 Task: Find connections with filter location Char Bhadrāsan with filter topic #Managementtips with filter profile language German with filter current company GMR Group with filter school D S P Mandals K V Pendharkar College of Arts Science and Commerce MIDC Area Dombivli East Dist Thane 421 203 with filter industry Research Services with filter service category Interior Design with filter keywords title Reiki Practitioner
Action: Mouse moved to (482, 96)
Screenshot: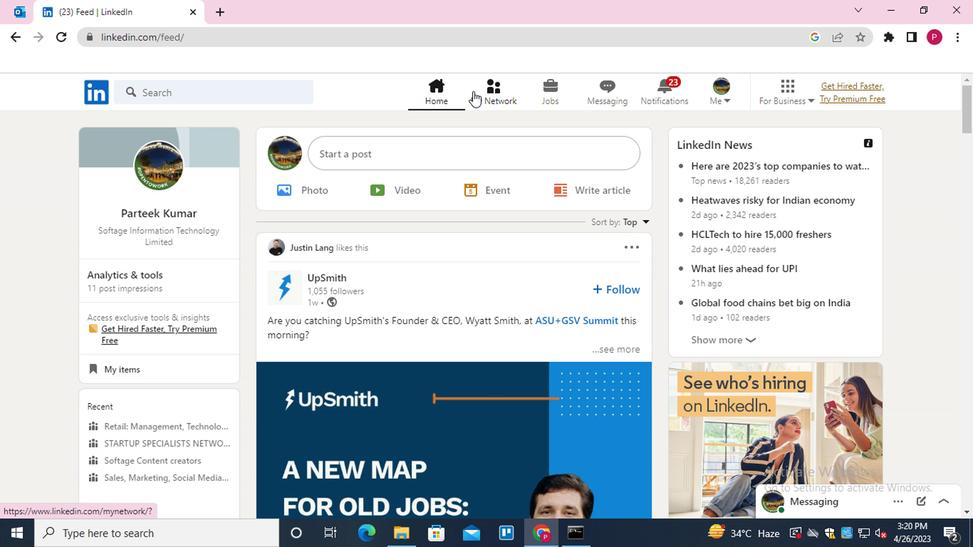 
Action: Mouse pressed left at (482, 96)
Screenshot: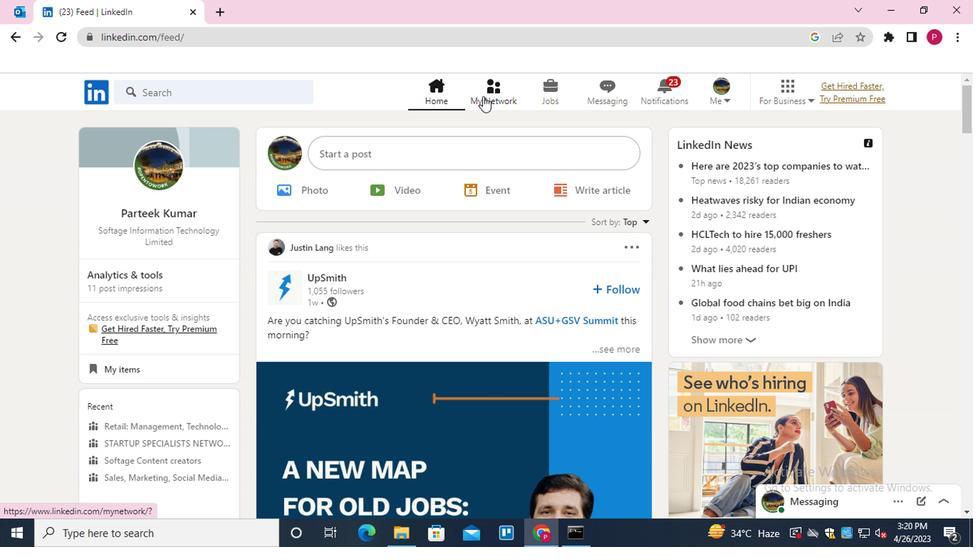 
Action: Mouse moved to (196, 175)
Screenshot: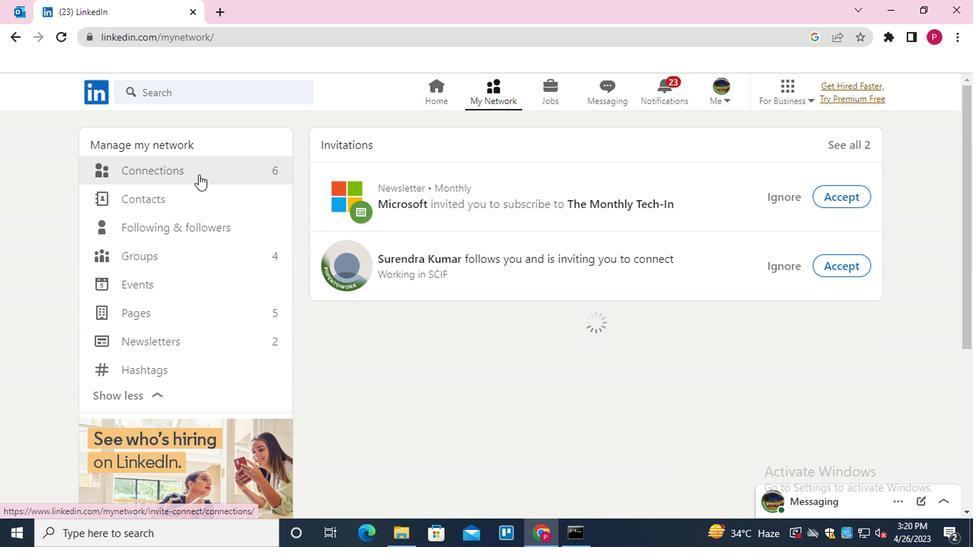 
Action: Mouse pressed left at (196, 175)
Screenshot: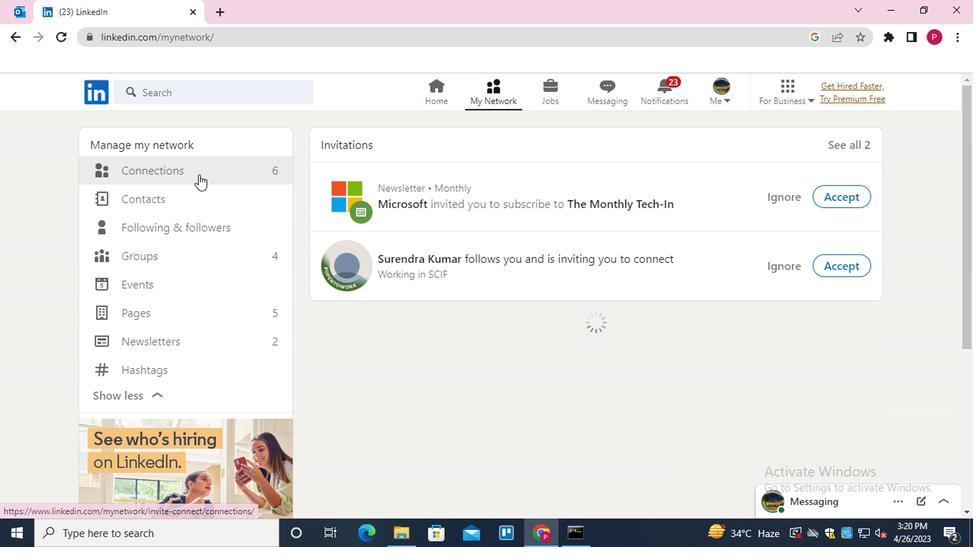 
Action: Mouse moved to (599, 172)
Screenshot: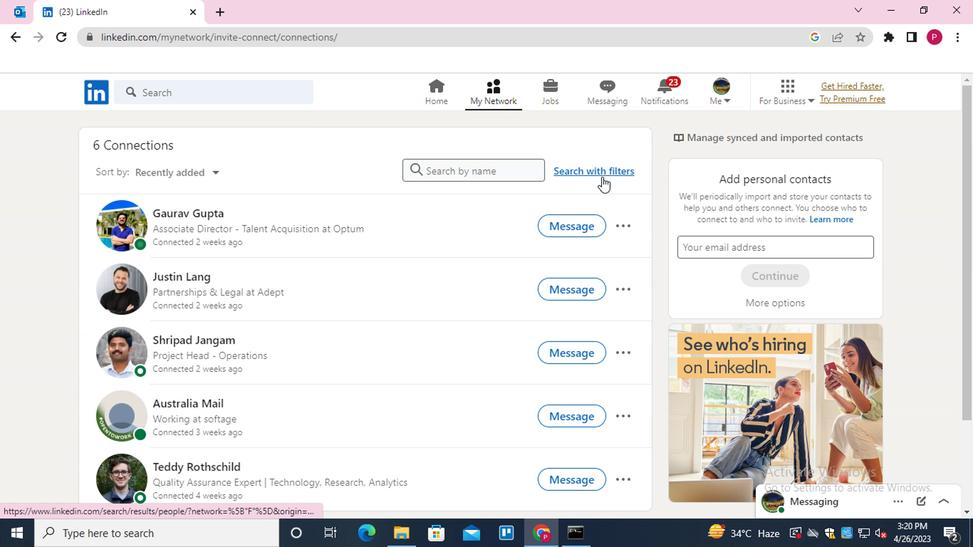 
Action: Mouse pressed left at (599, 172)
Screenshot: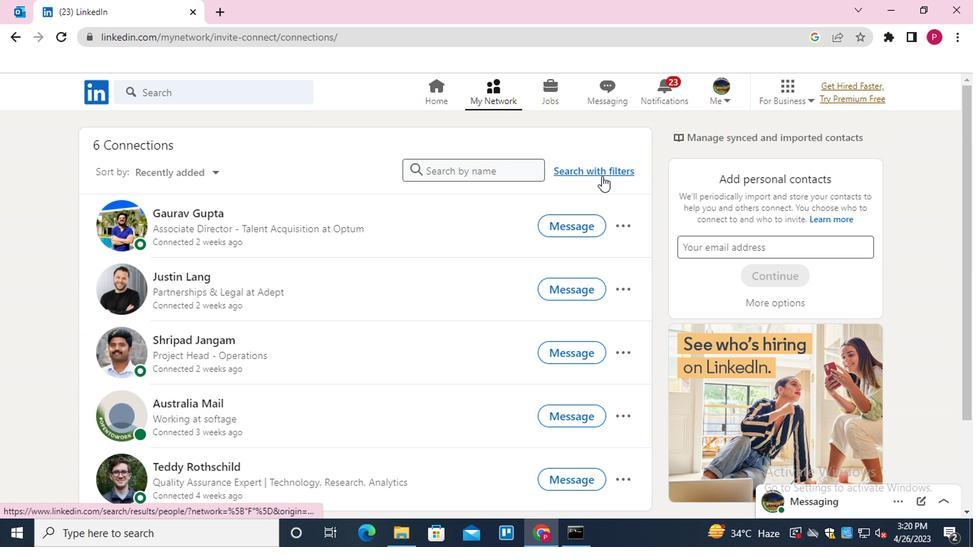 
Action: Mouse moved to (483, 138)
Screenshot: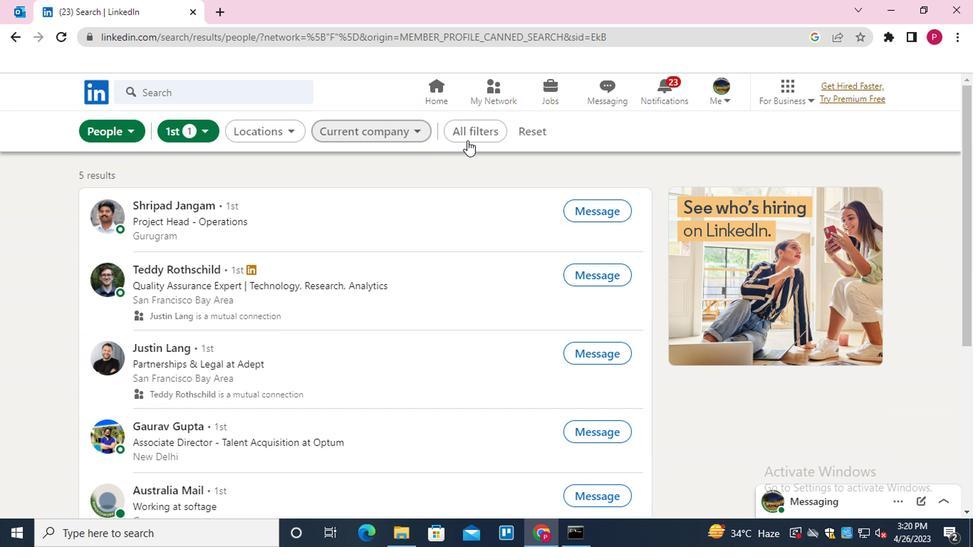 
Action: Mouse pressed left at (483, 138)
Screenshot: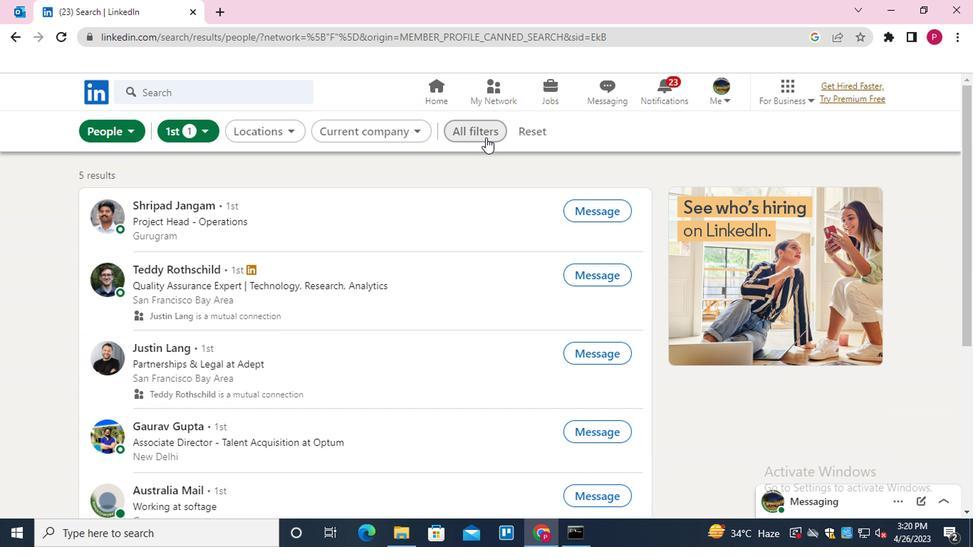 
Action: Mouse moved to (796, 282)
Screenshot: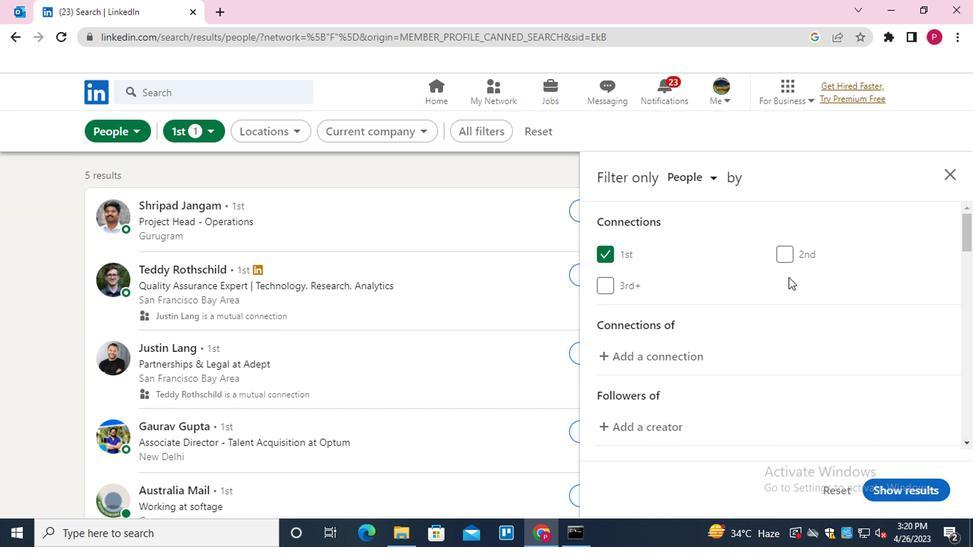 
Action: Mouse scrolled (796, 281) with delta (0, -1)
Screenshot: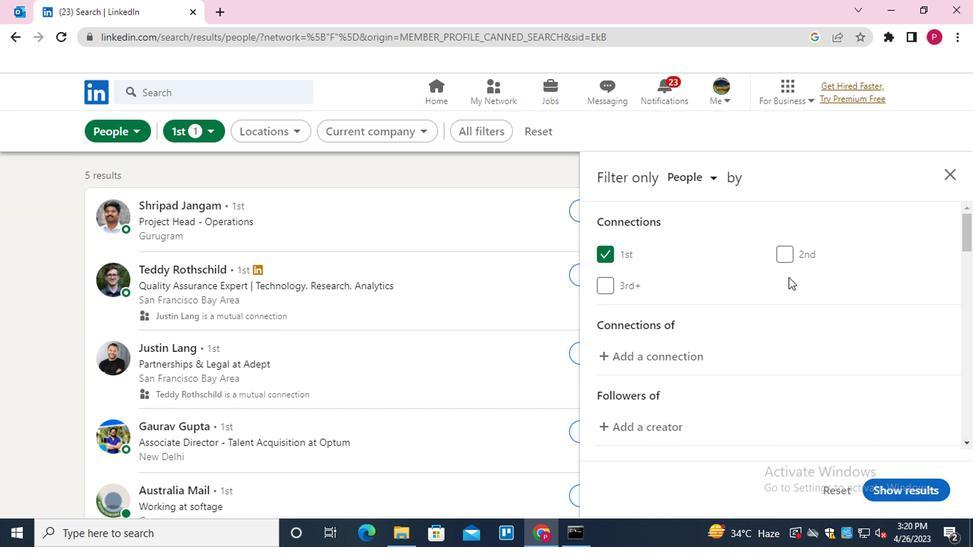 
Action: Mouse scrolled (796, 281) with delta (0, -1)
Screenshot: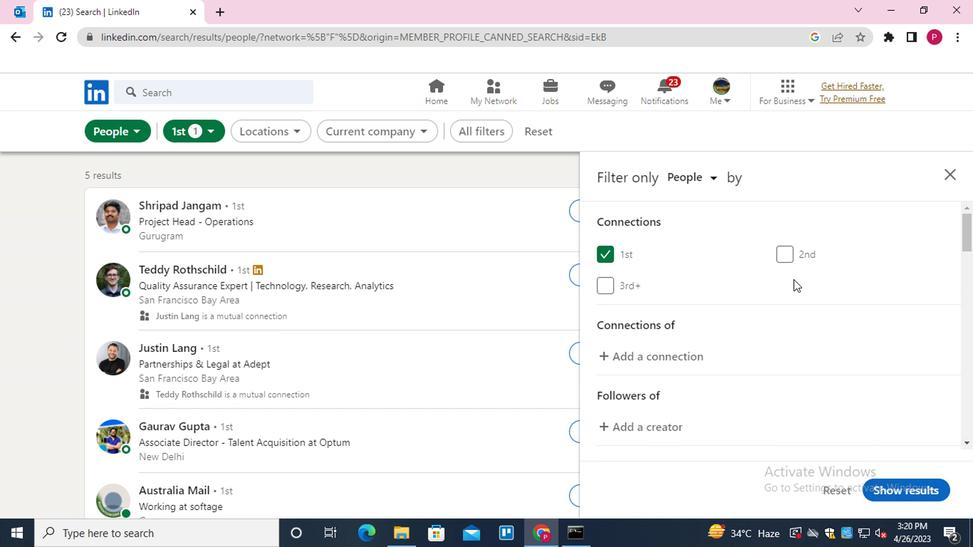 
Action: Mouse scrolled (796, 281) with delta (0, -1)
Screenshot: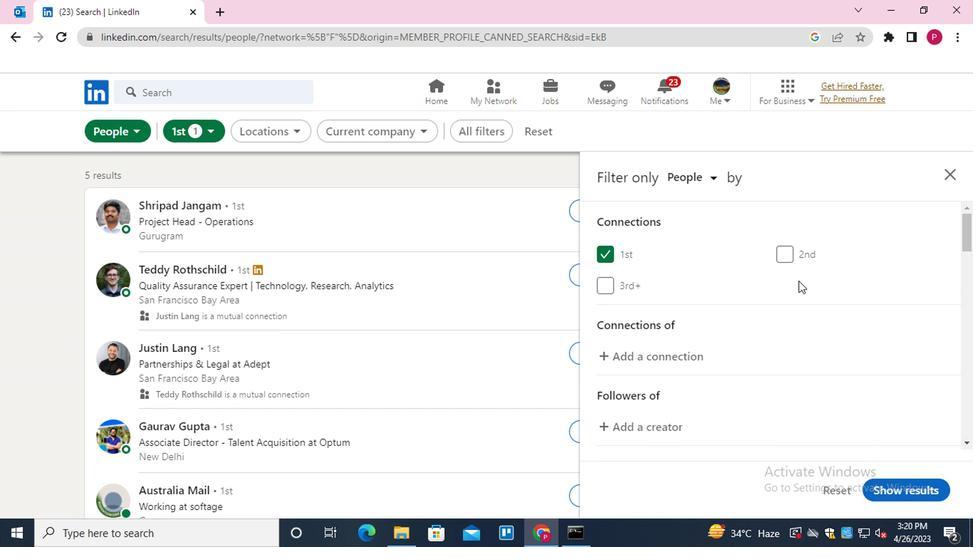 
Action: Mouse moved to (835, 347)
Screenshot: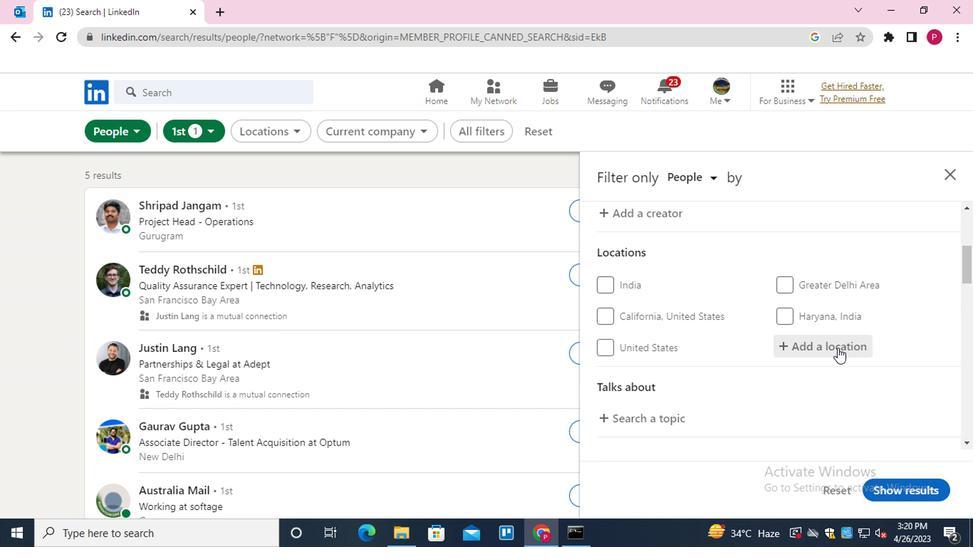 
Action: Mouse pressed left at (835, 347)
Screenshot: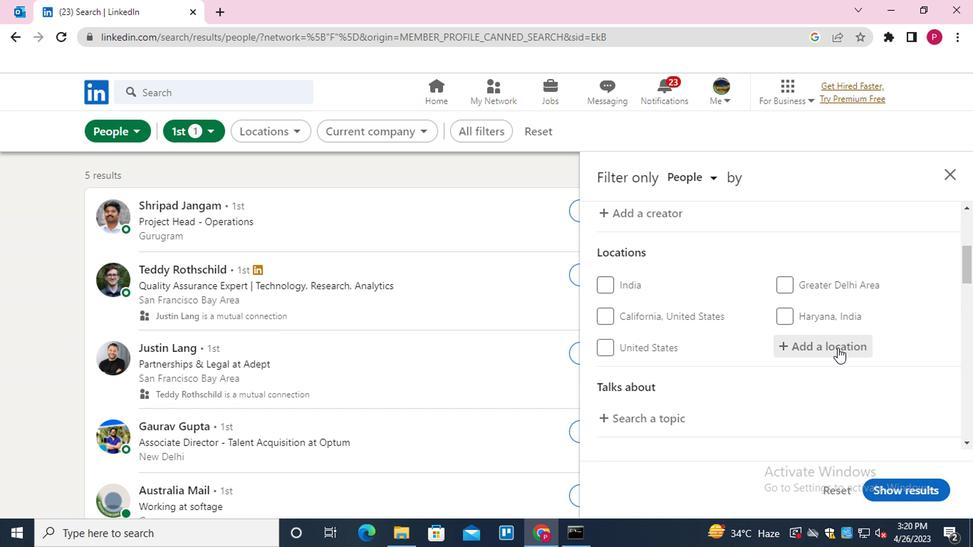 
Action: Mouse moved to (809, 336)
Screenshot: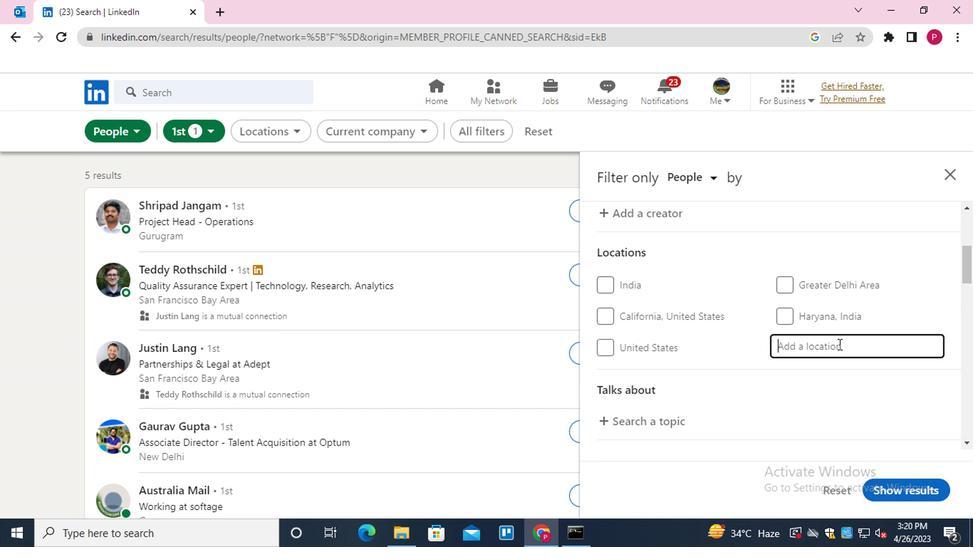 
Action: Key pressed <Key.shift>CHAR<Key.space><Key.shift><Key.shift><Key.shift><Key.shift><Key.shift><Key.shift><Key.shift><Key.shift>BHADARSAN
Screenshot: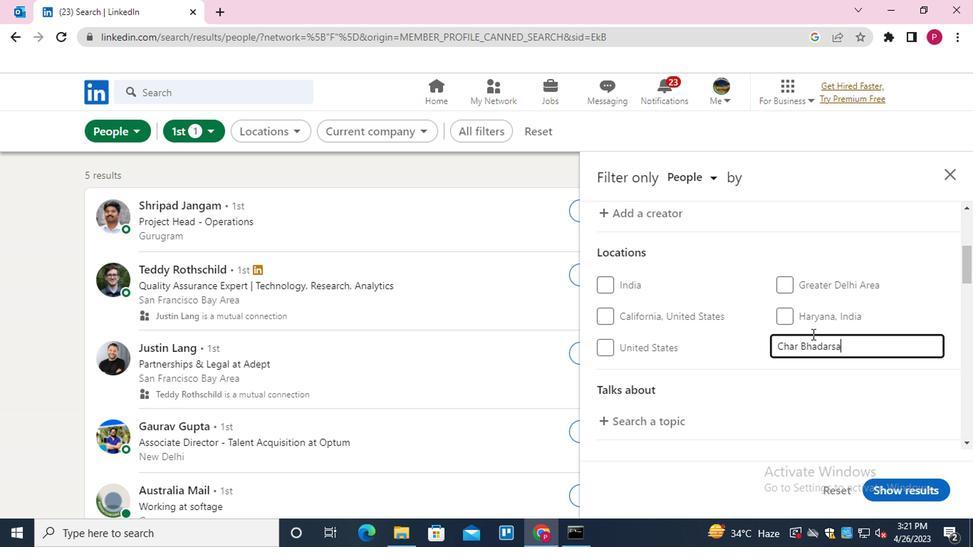 
Action: Mouse moved to (747, 288)
Screenshot: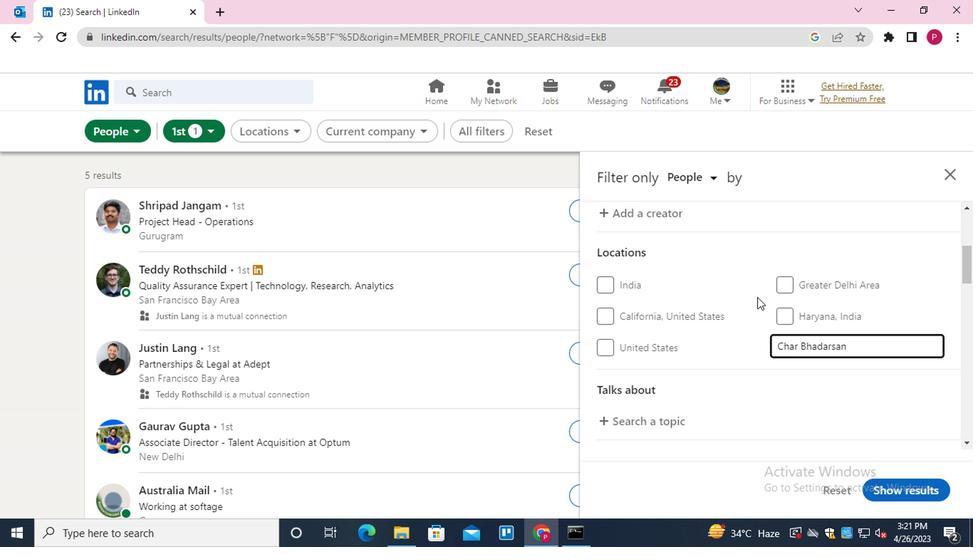 
Action: Mouse scrolled (747, 287) with delta (0, 0)
Screenshot: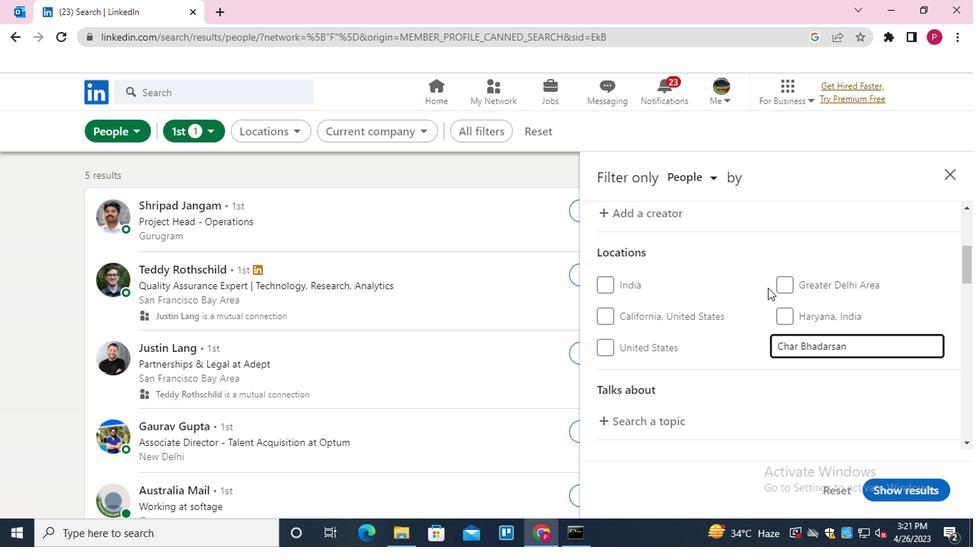 
Action: Mouse moved to (747, 288)
Screenshot: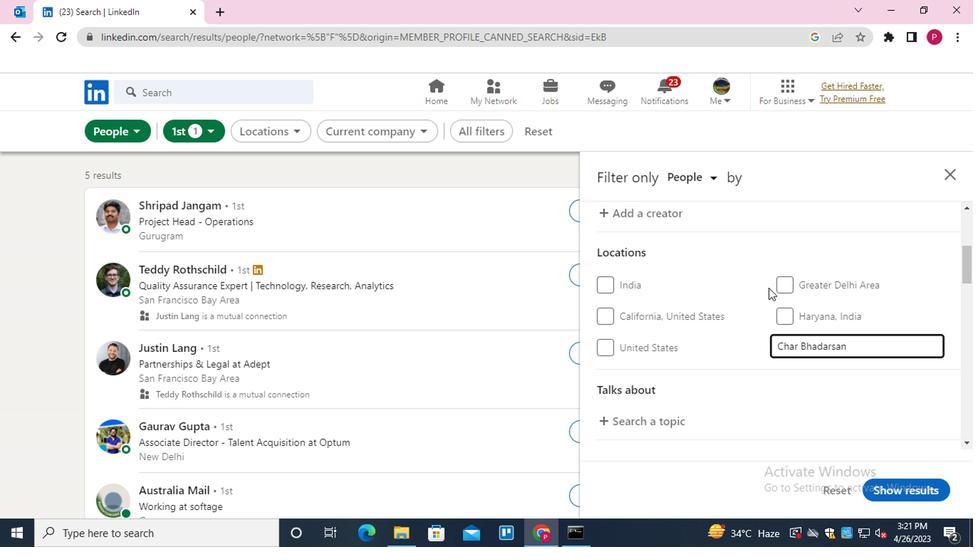 
Action: Mouse scrolled (747, 288) with delta (0, 0)
Screenshot: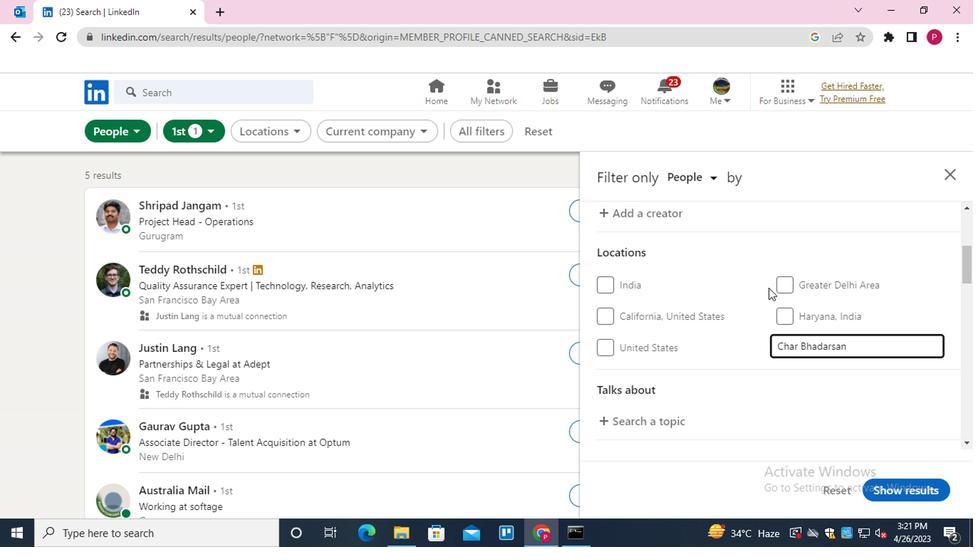 
Action: Mouse moved to (747, 291)
Screenshot: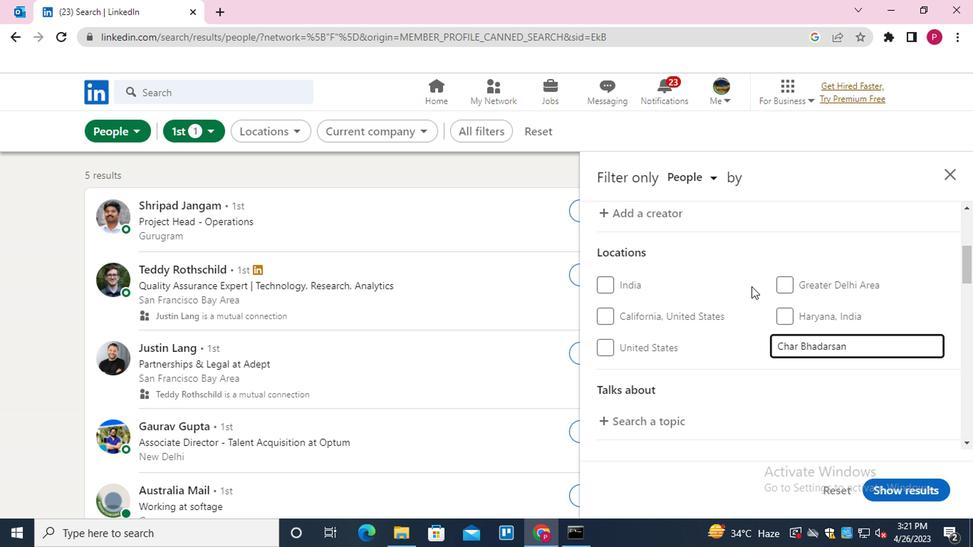 
Action: Mouse scrolled (747, 290) with delta (0, -1)
Screenshot: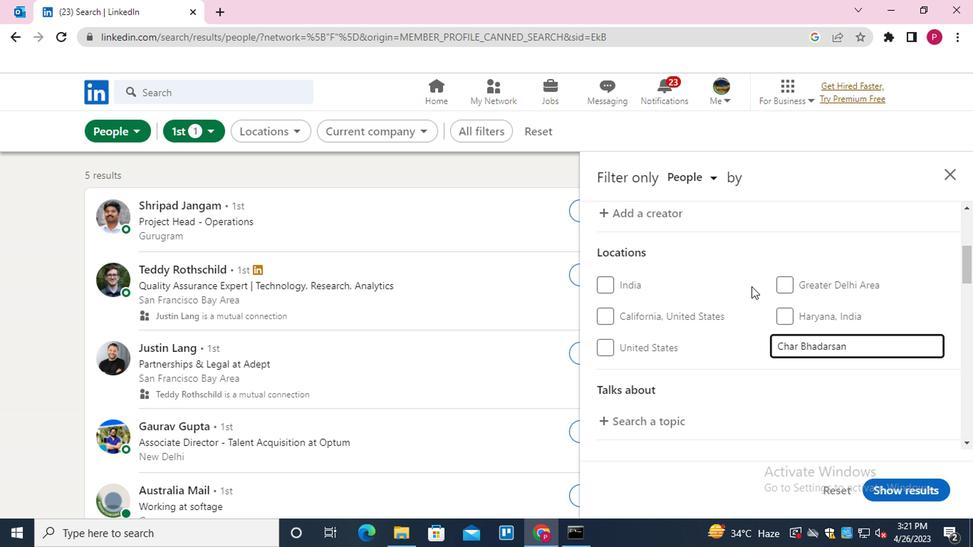 
Action: Mouse moved to (634, 215)
Screenshot: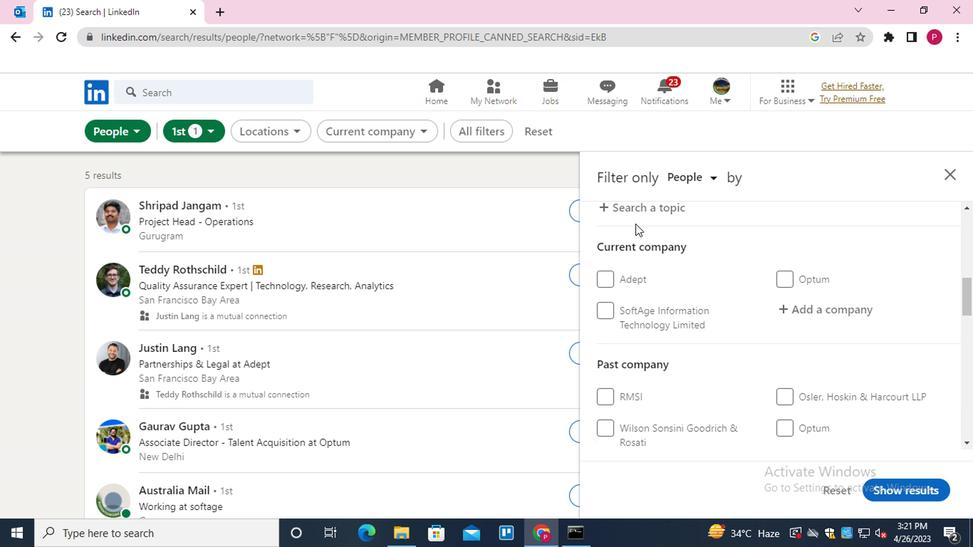 
Action: Mouse pressed left at (634, 215)
Screenshot: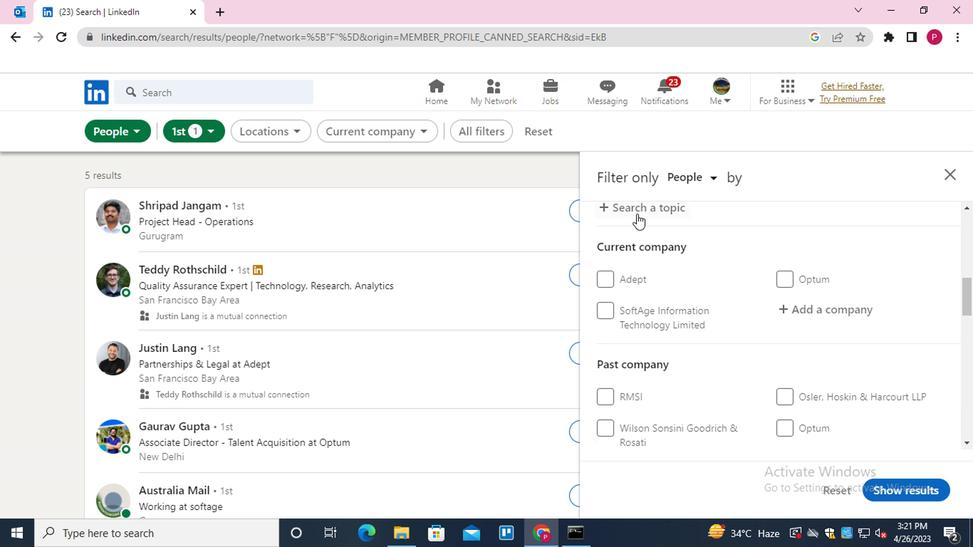 
Action: Mouse moved to (684, 217)
Screenshot: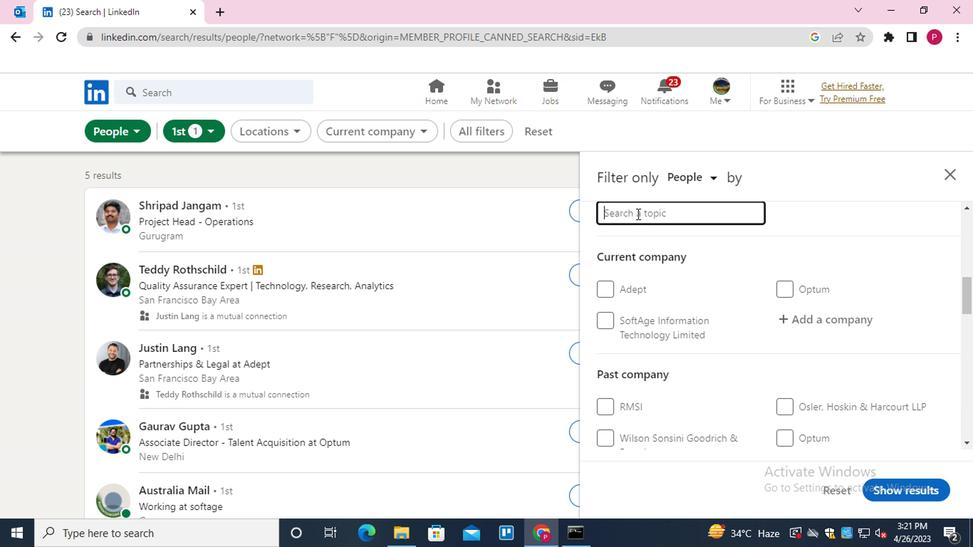 
Action: Key pressed MANAGEMAE<Key.backspace><Key.backspace>ENTTIPS<Key.down><Key.enter>
Screenshot: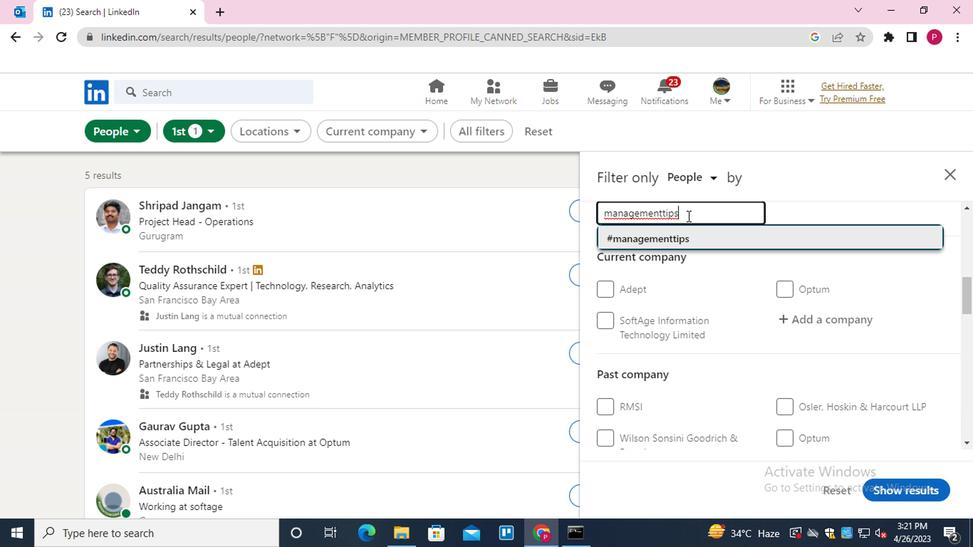 
Action: Mouse moved to (824, 319)
Screenshot: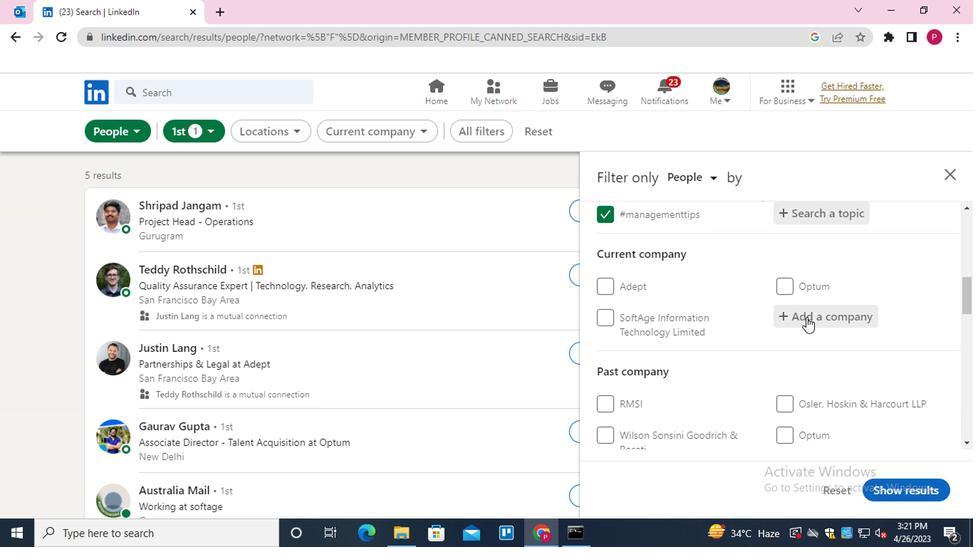 
Action: Mouse pressed left at (824, 319)
Screenshot: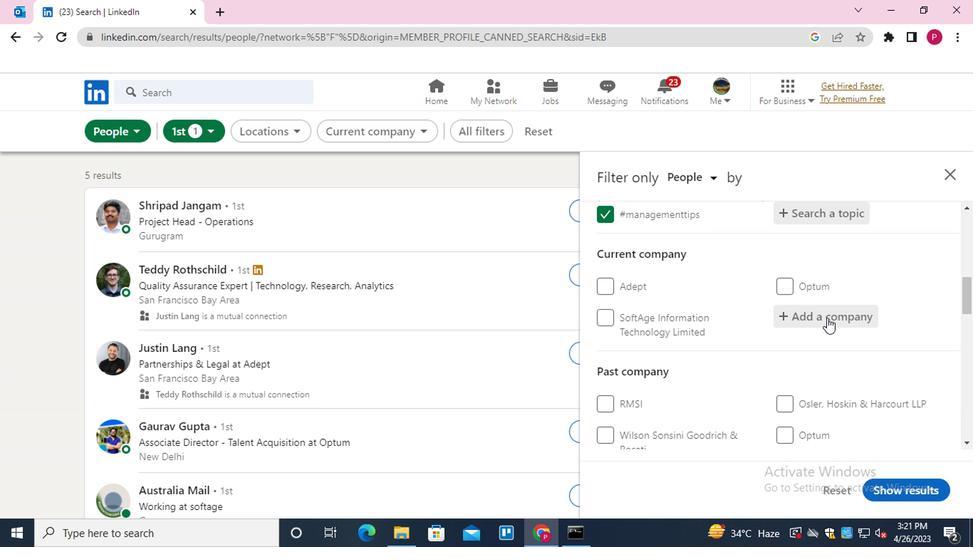 
Action: Mouse moved to (827, 317)
Screenshot: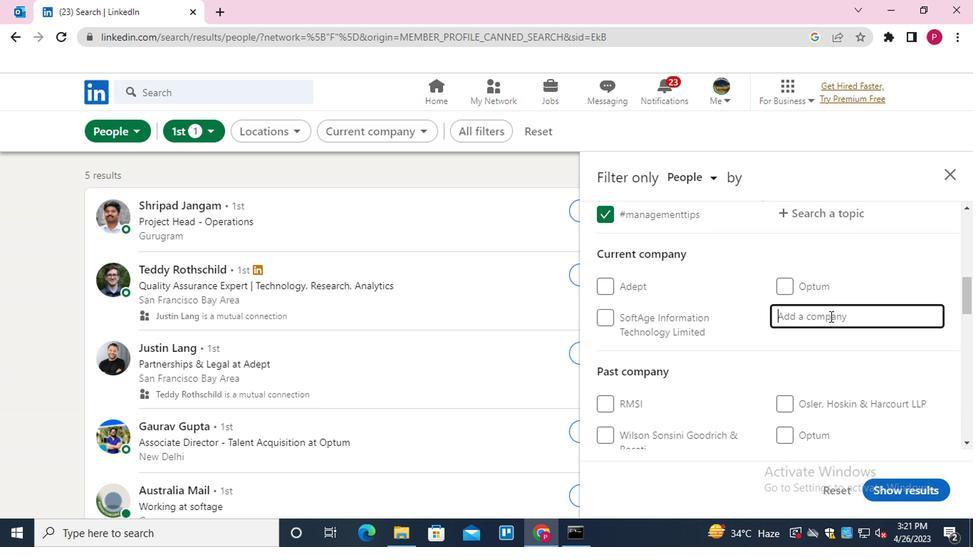 
Action: Key pressed <Key.shift><Key.shift><Key.shift><Key.shift><Key.shift><Key.shift><Key.shift><Key.shift><Key.shift><Key.shift><Key.shift><Key.shift><Key.shift>GMR<Key.down><Key.enter>
Screenshot: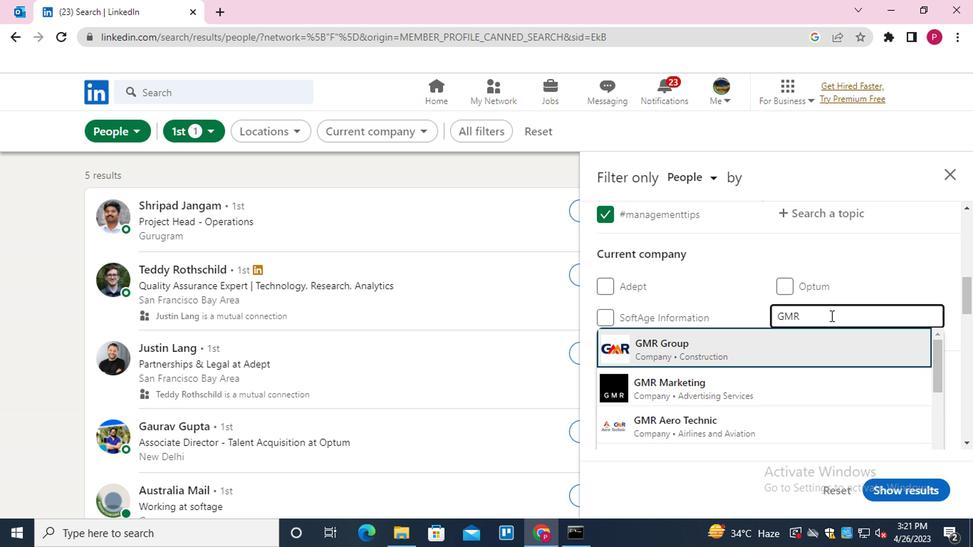 
Action: Mouse moved to (831, 315)
Screenshot: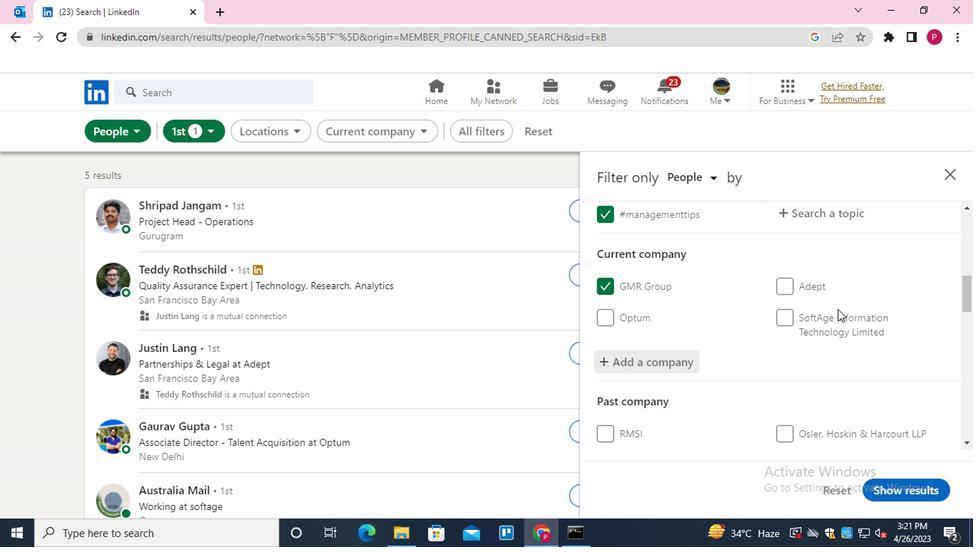 
Action: Mouse scrolled (831, 314) with delta (0, -1)
Screenshot: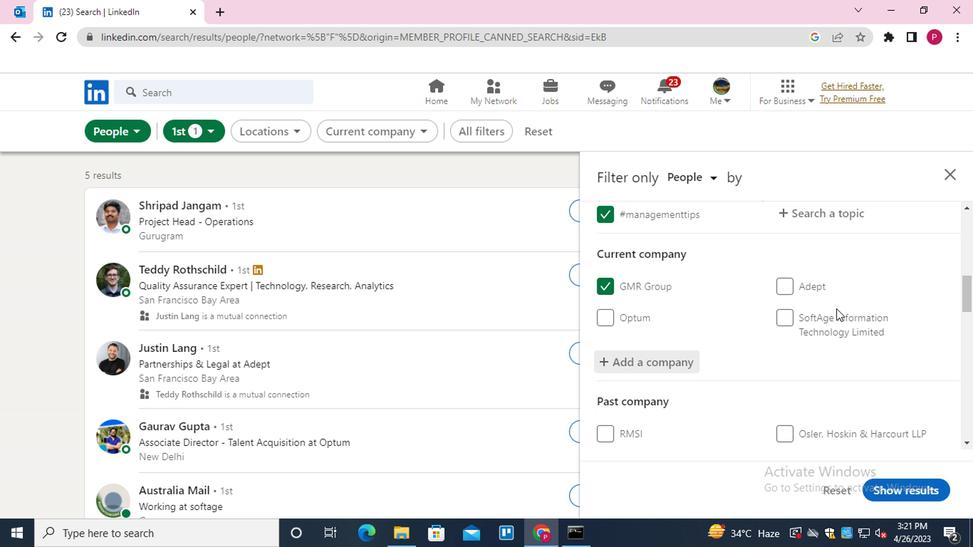 
Action: Mouse moved to (830, 317)
Screenshot: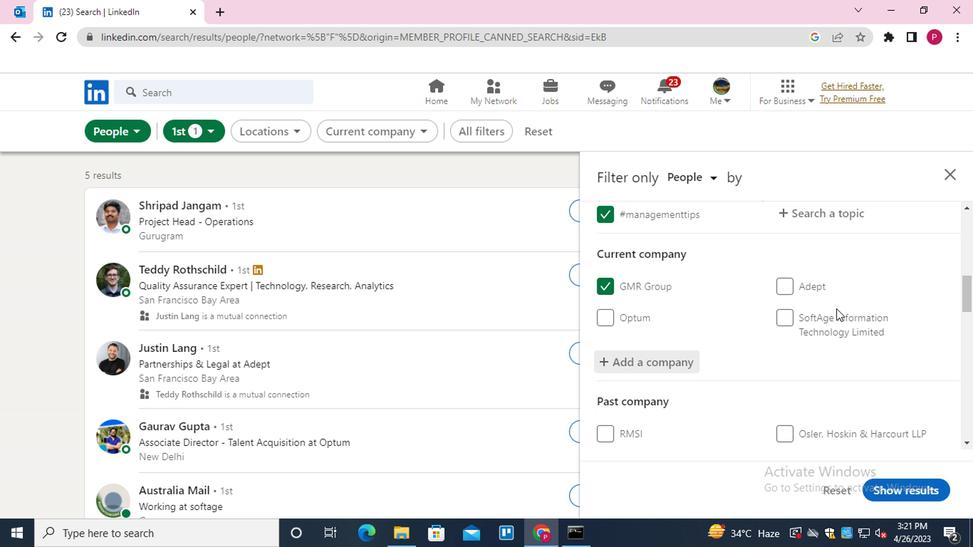 
Action: Mouse scrolled (830, 317) with delta (0, 0)
Screenshot: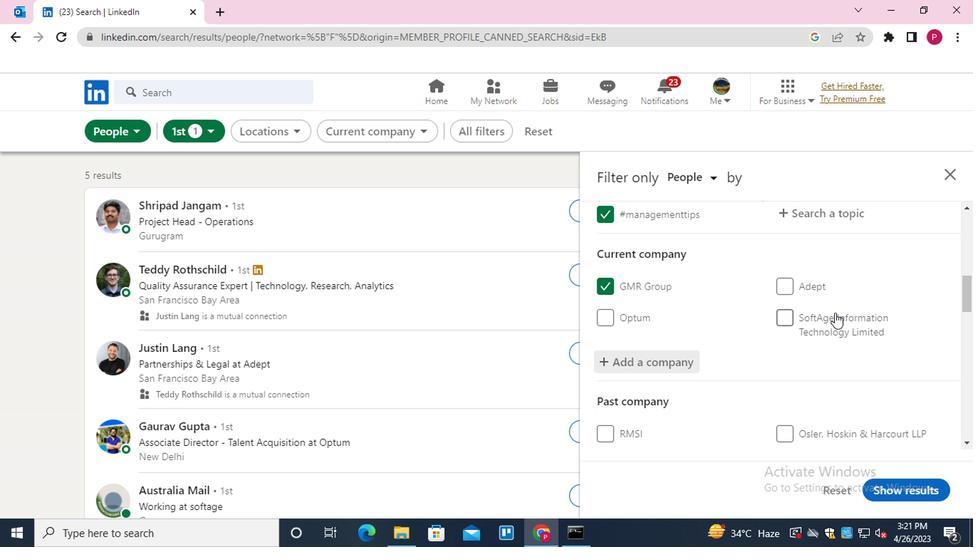 
Action: Mouse moved to (706, 287)
Screenshot: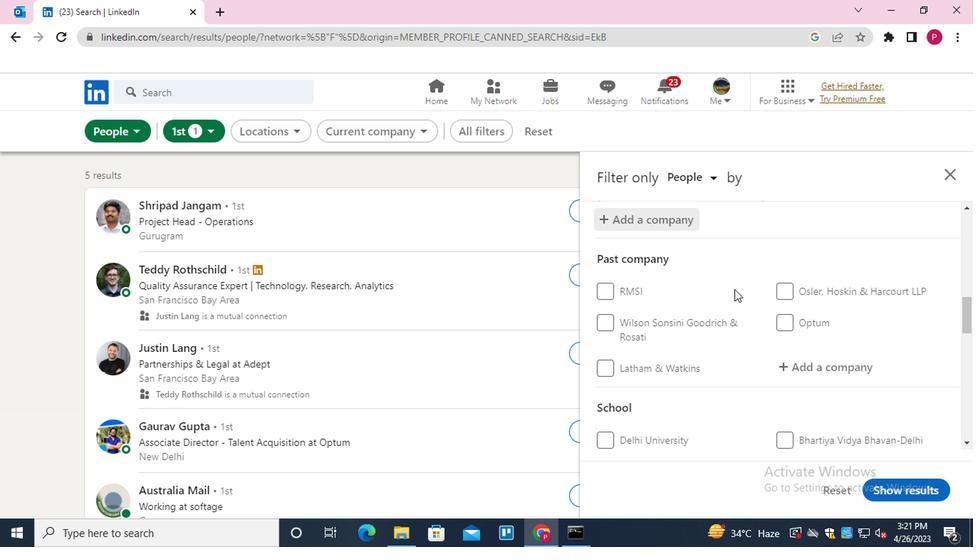 
Action: Mouse scrolled (706, 286) with delta (0, -1)
Screenshot: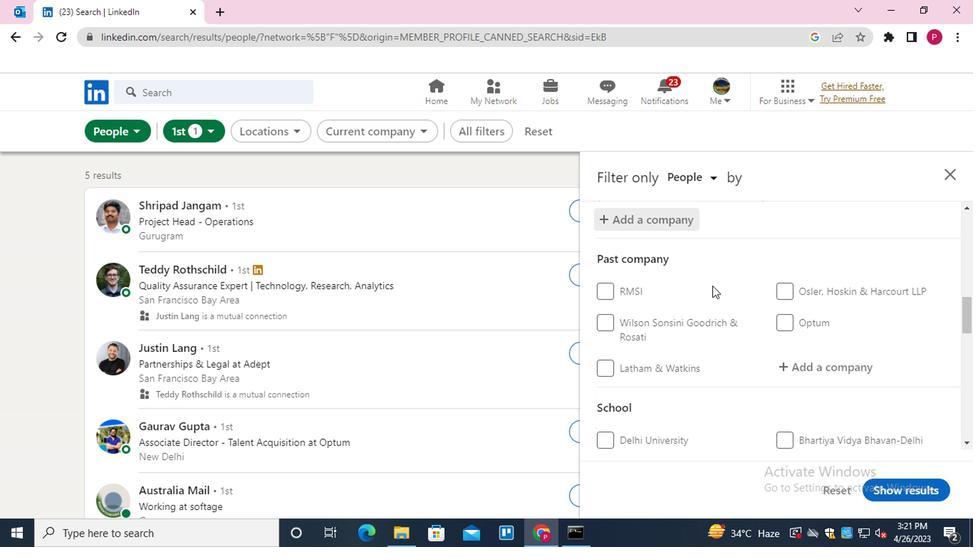 
Action: Mouse moved to (704, 288)
Screenshot: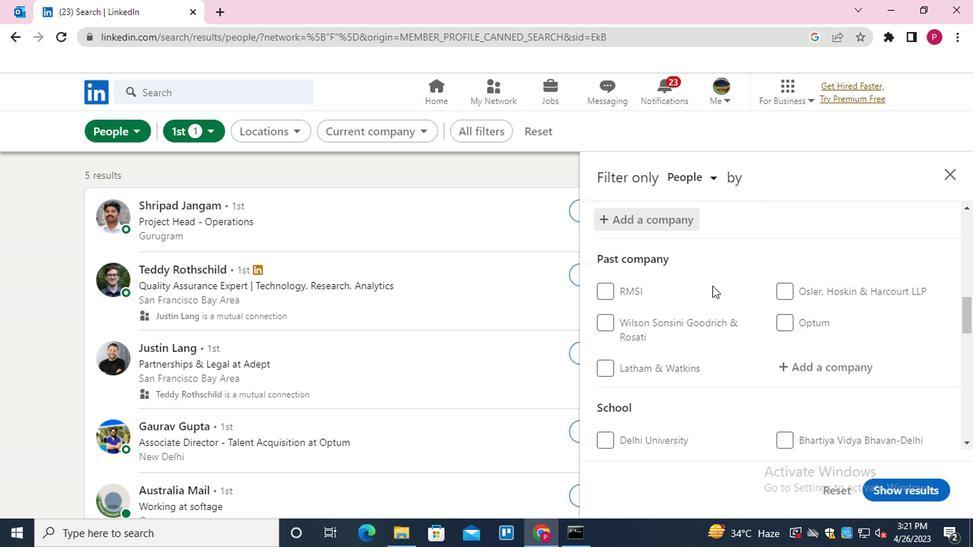 
Action: Mouse scrolled (704, 287) with delta (0, 0)
Screenshot: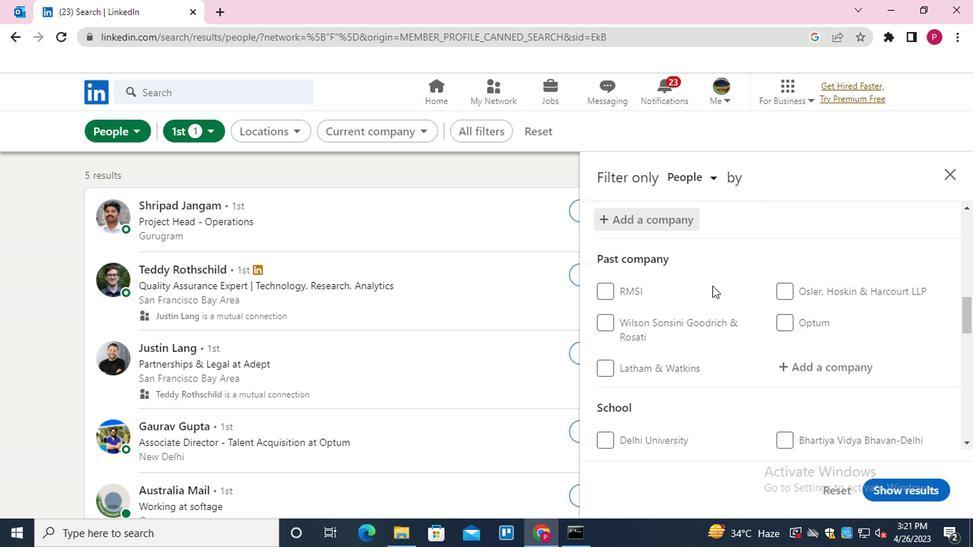 
Action: Mouse scrolled (704, 287) with delta (0, 0)
Screenshot: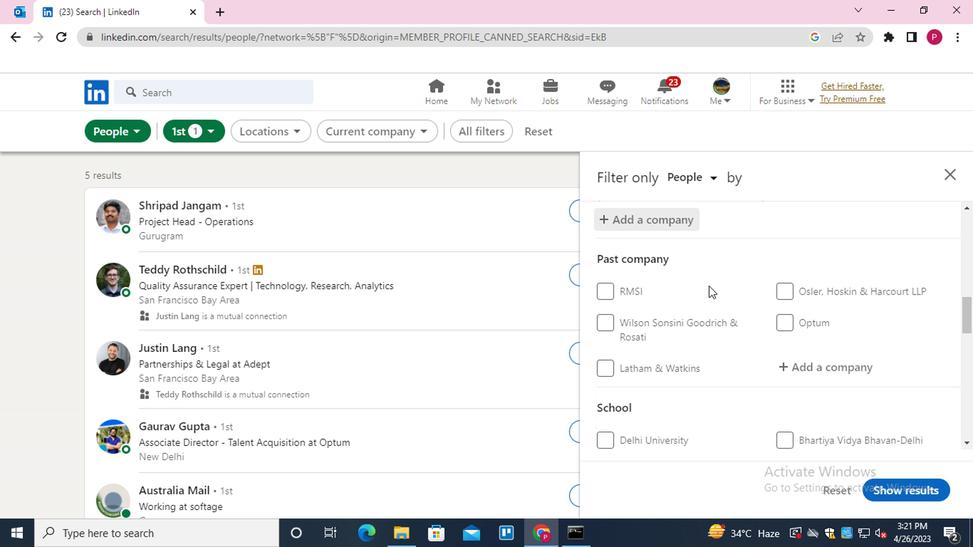 
Action: Mouse moved to (704, 288)
Screenshot: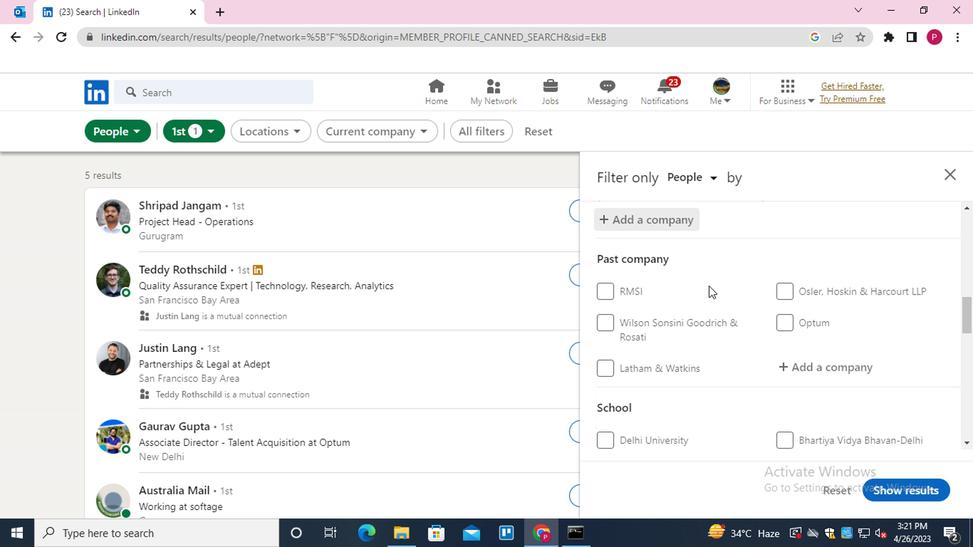 
Action: Mouse scrolled (704, 288) with delta (0, 0)
Screenshot: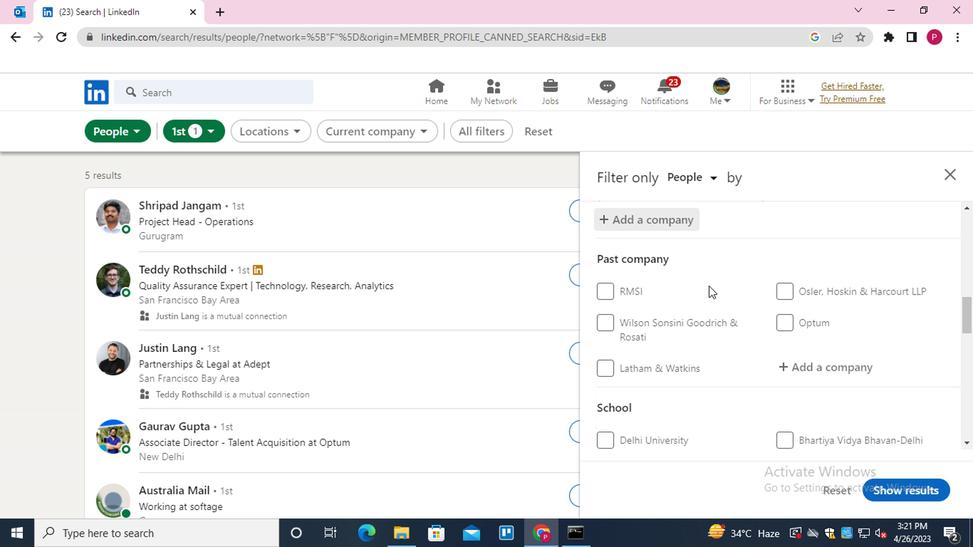 
Action: Mouse moved to (815, 241)
Screenshot: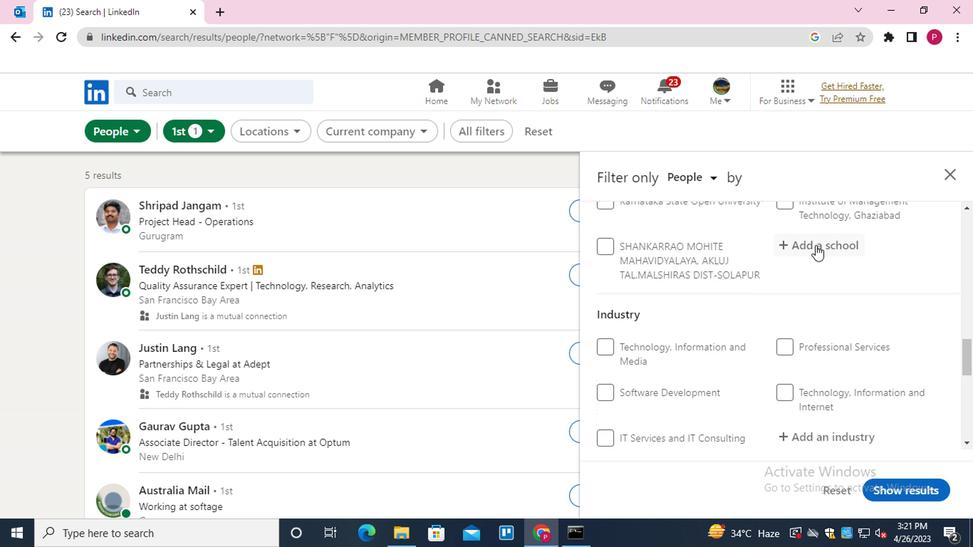 
Action: Mouse pressed left at (815, 241)
Screenshot: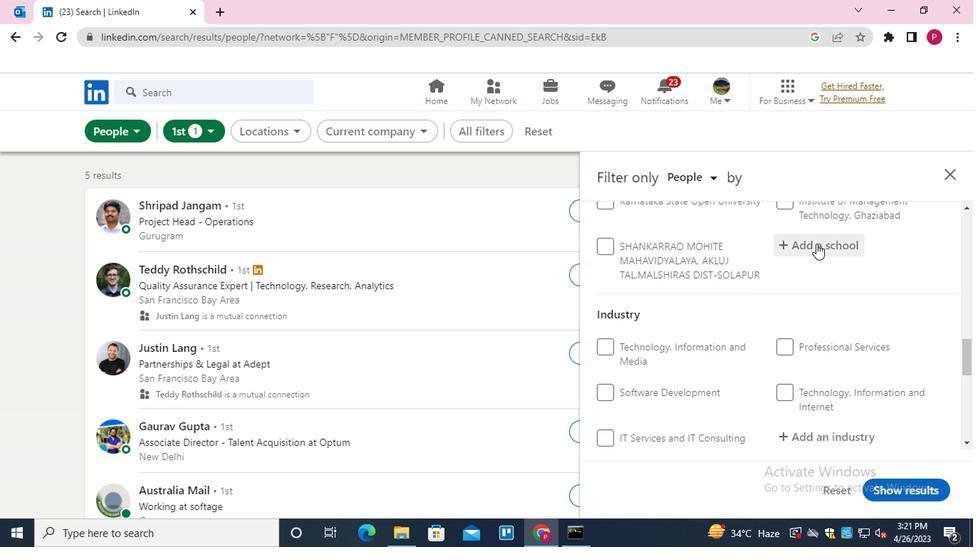 
Action: Key pressed <Key.shift><Key.shift><Key.shift><Key.shift><Key.shift><Key.shift><Key.shift>DSP<Key.space><Key.shift>MANDALS
Screenshot: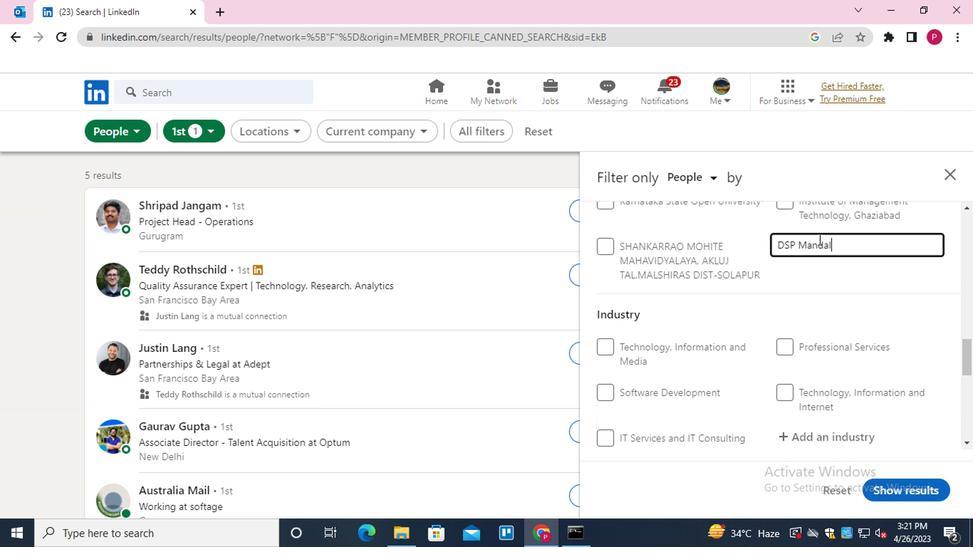 
Action: Mouse moved to (847, 251)
Screenshot: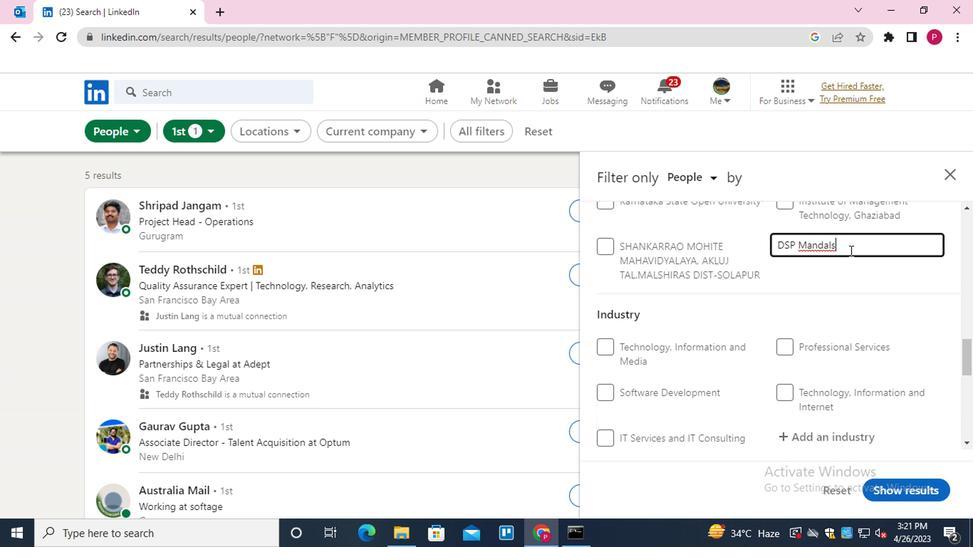 
Action: Key pressed <Key.backspace><Key.backspace><Key.backspace><Key.backspace><Key.backspace>NDA<Key.backspace>ALS<Key.space><Key.shift><Key.shift><Key.shift>KV<Key.space><Key.shift><Key.shift>PENDHAKAR<Key.space><Key.shift>COLLEGE<Key.space>OF<Key.space><Key.shift>ARTS<Key.space><Key.shift>SCIENCE<Key.space><Key.shift>AND<Key.space><Key.shift>COMMERCE<Key.space><Key.shift>MIDC<Key.enter>
Screenshot: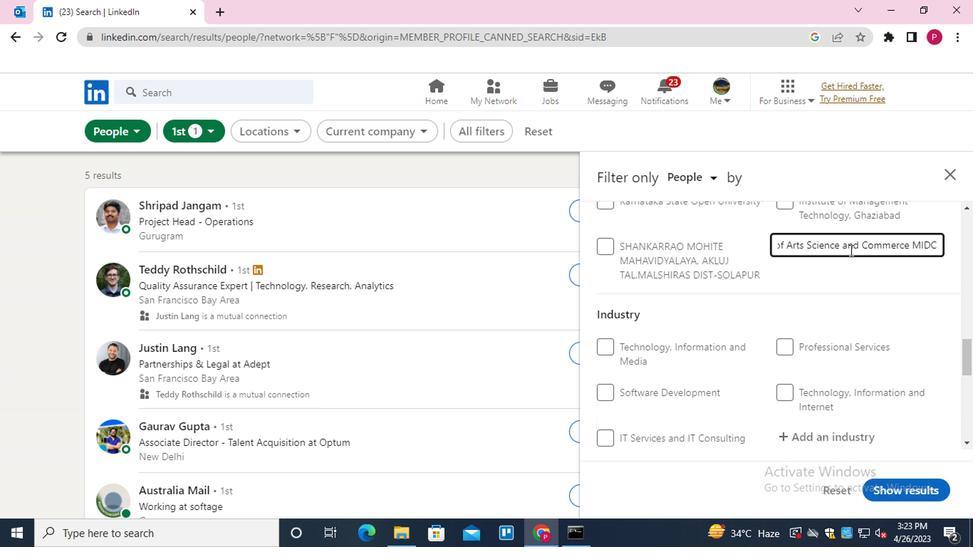 
Action: Mouse moved to (771, 311)
Screenshot: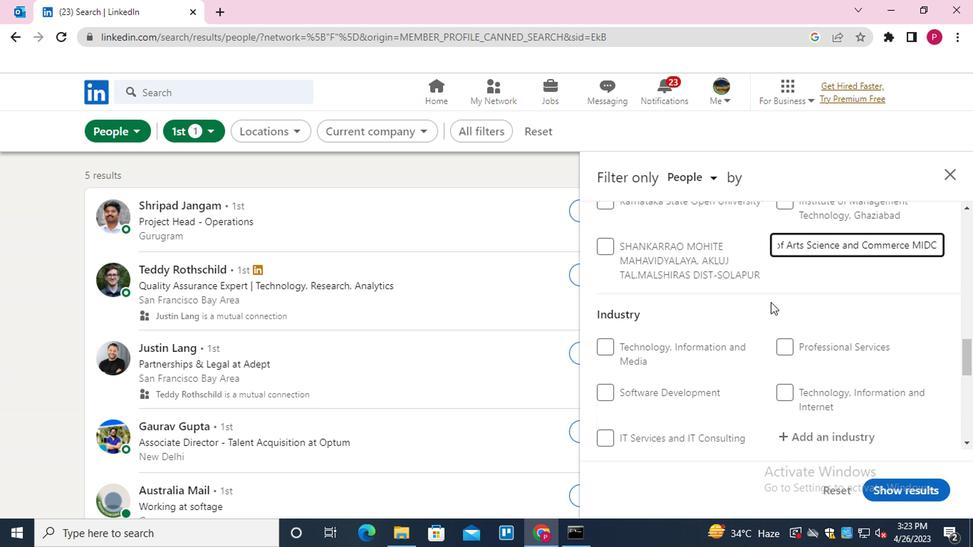 
Action: Mouse scrolled (771, 310) with delta (0, 0)
Screenshot: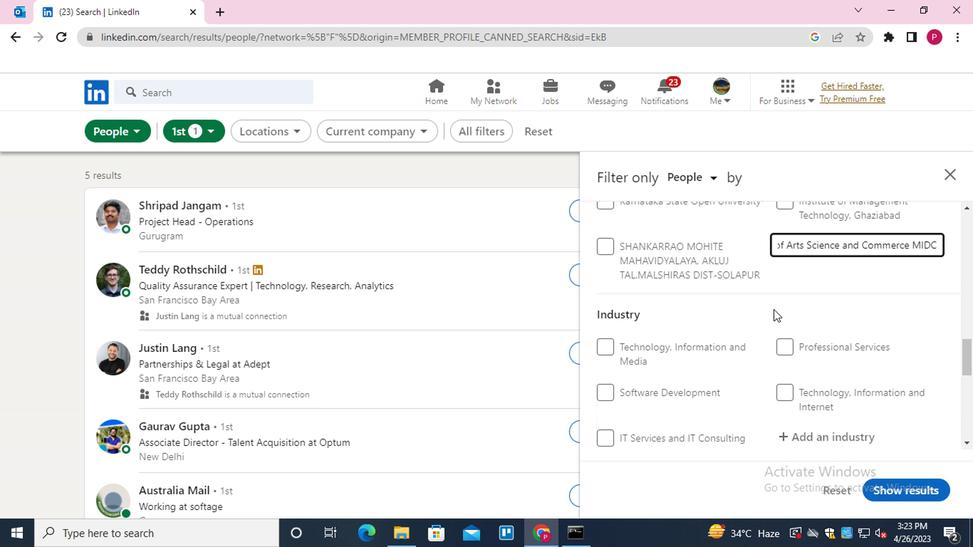 
Action: Mouse moved to (866, 365)
Screenshot: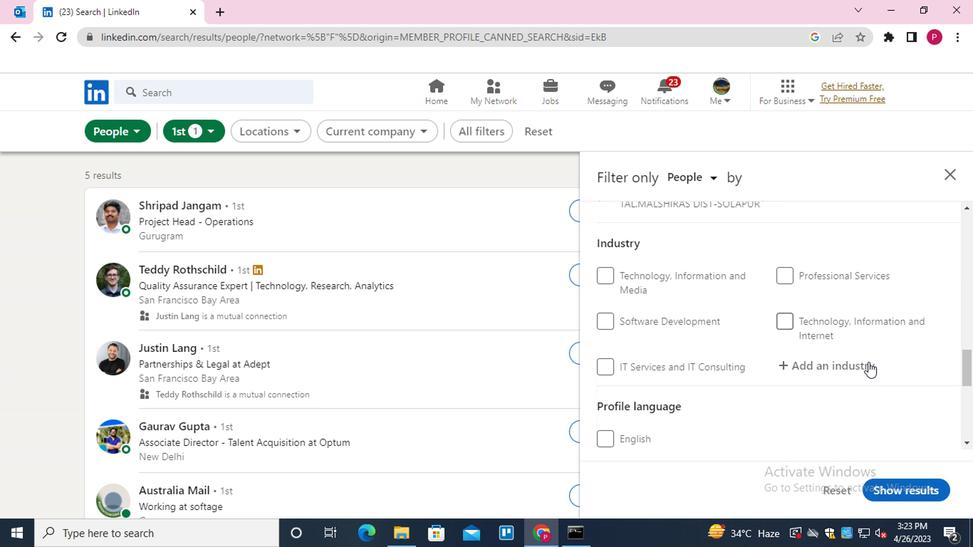 
Action: Mouse pressed left at (866, 365)
Screenshot: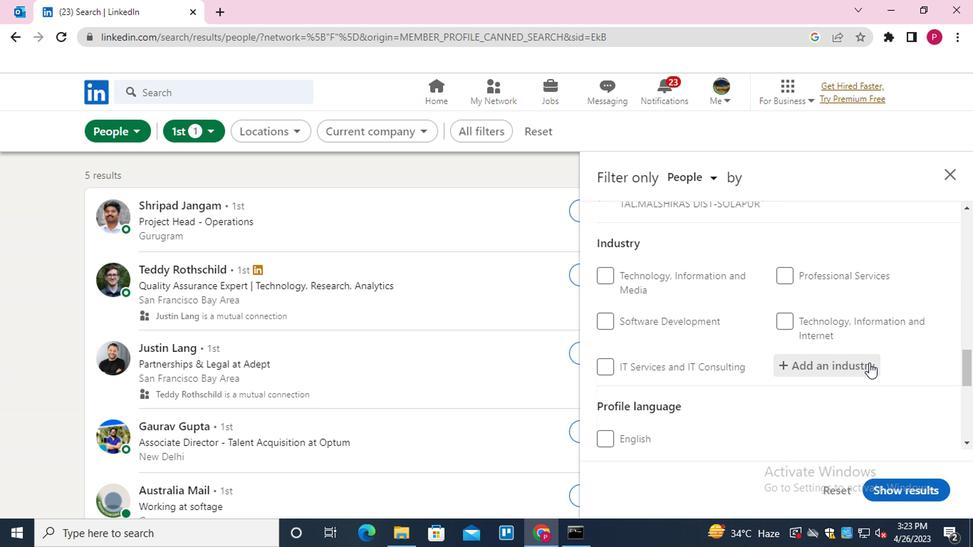 
Action: Mouse moved to (891, 366)
Screenshot: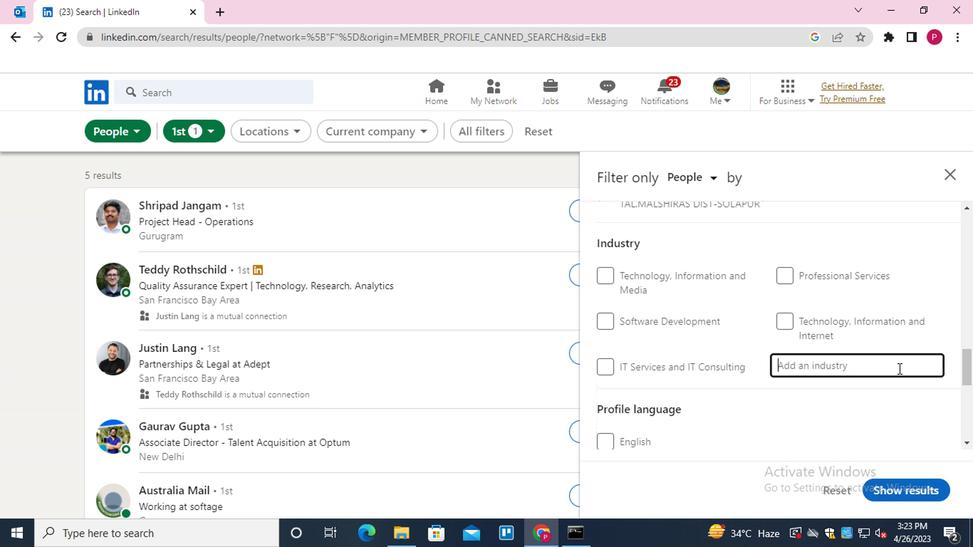 
Action: Key pressed <Key.shift>RESEARCH<Key.down><Key.enter>
Screenshot: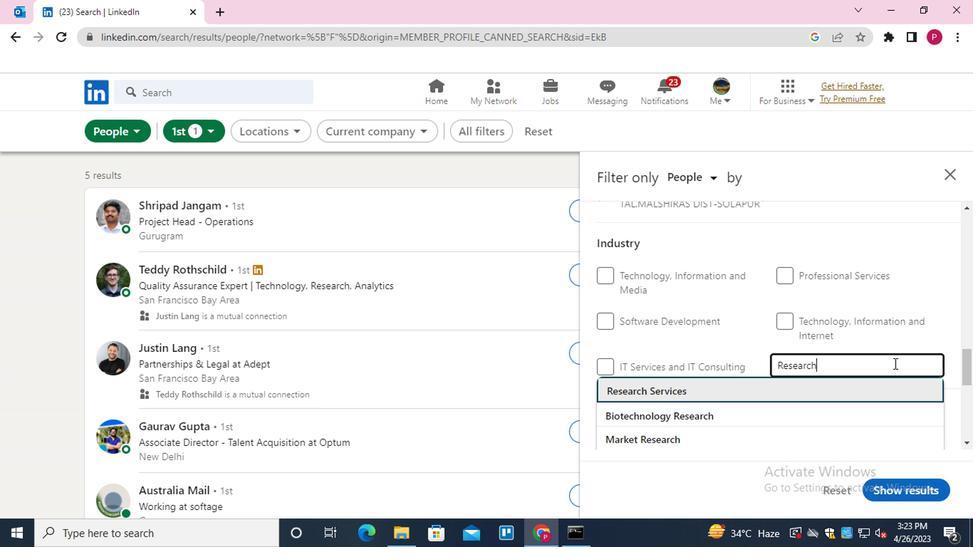 
Action: Mouse moved to (859, 358)
Screenshot: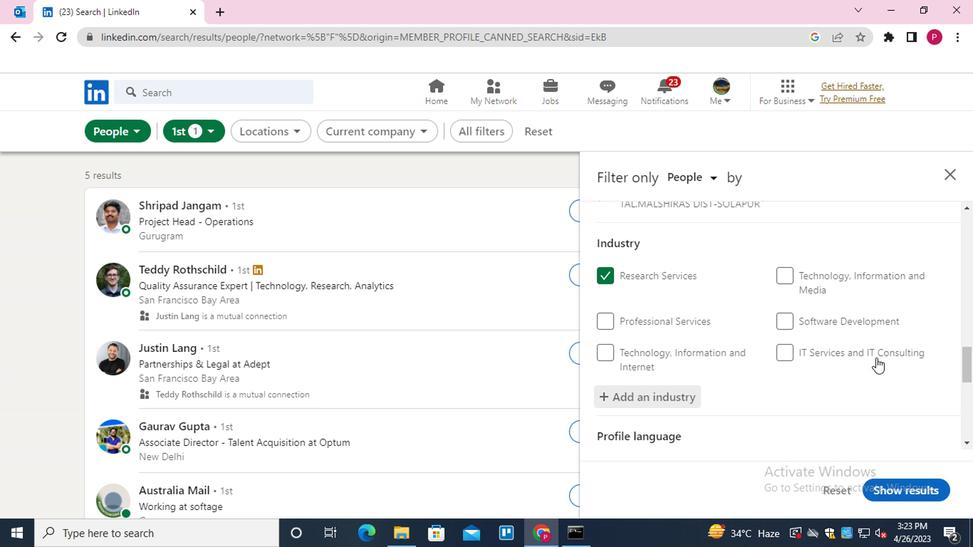 
Action: Mouse scrolled (859, 357) with delta (0, -1)
Screenshot: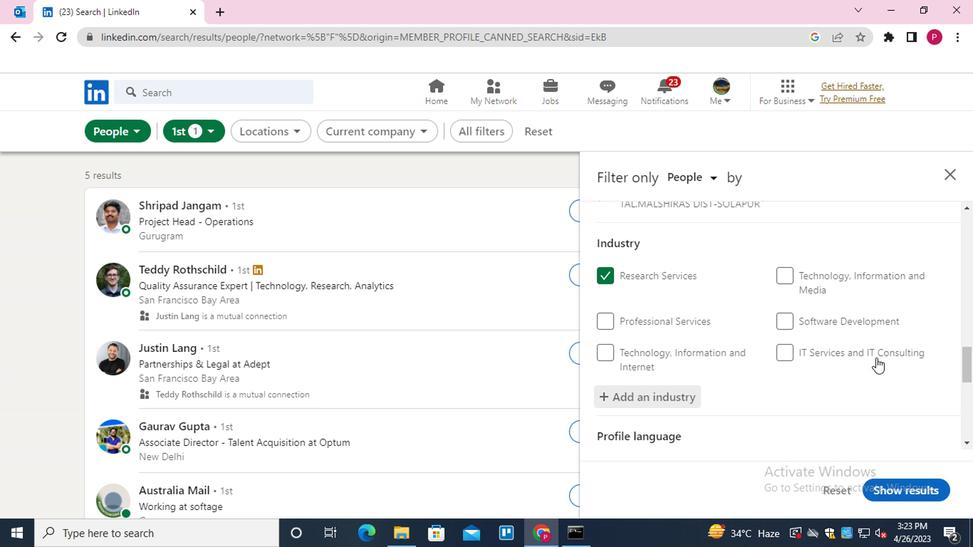 
Action: Mouse scrolled (859, 357) with delta (0, -1)
Screenshot: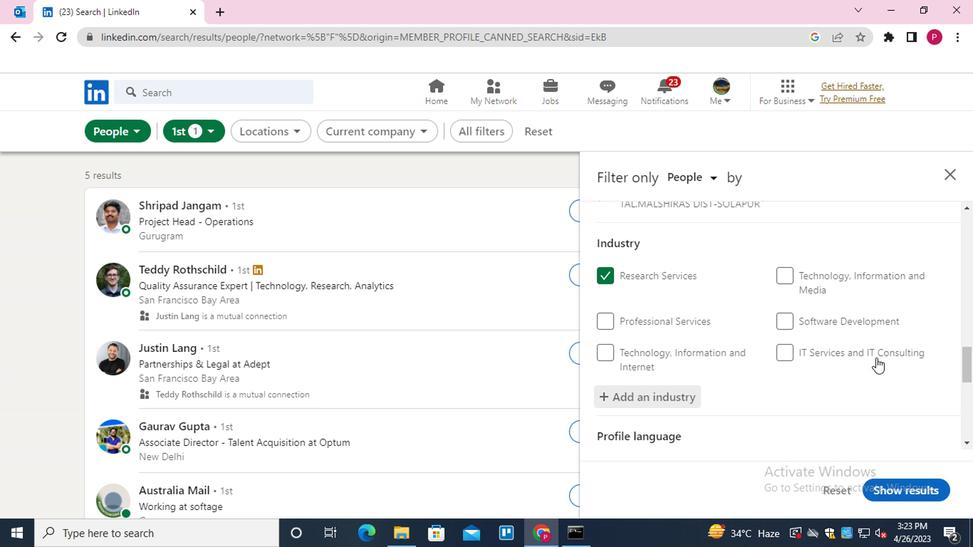 
Action: Mouse moved to (857, 361)
Screenshot: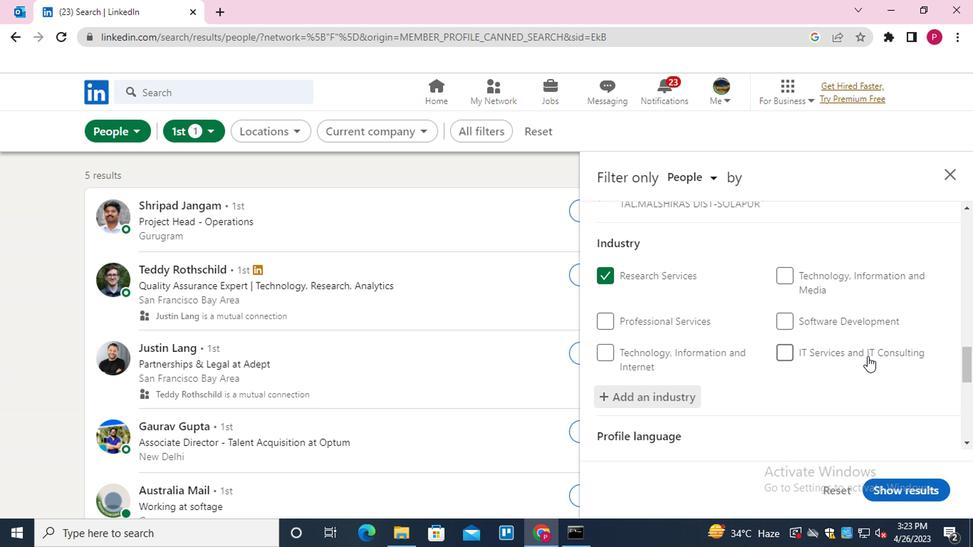 
Action: Mouse scrolled (857, 360) with delta (0, 0)
Screenshot: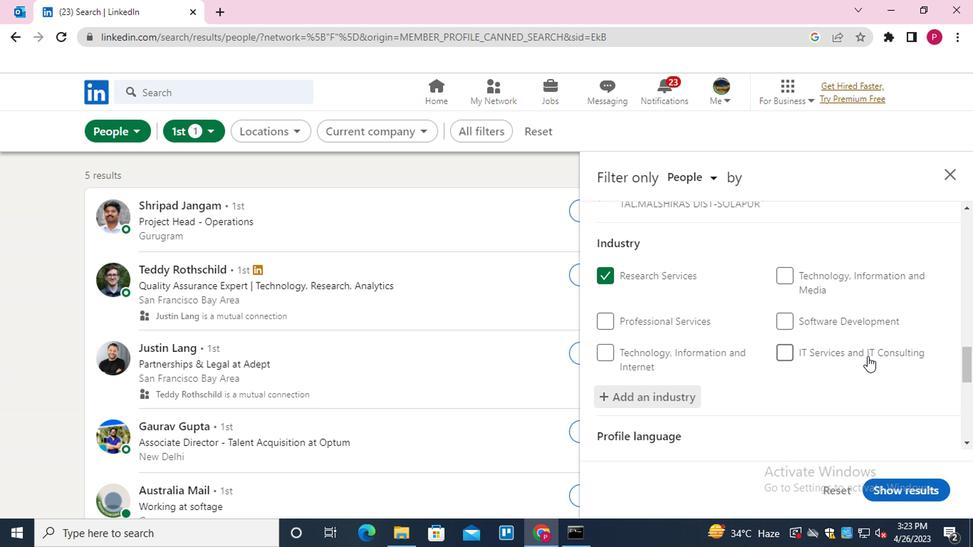 
Action: Mouse moved to (610, 275)
Screenshot: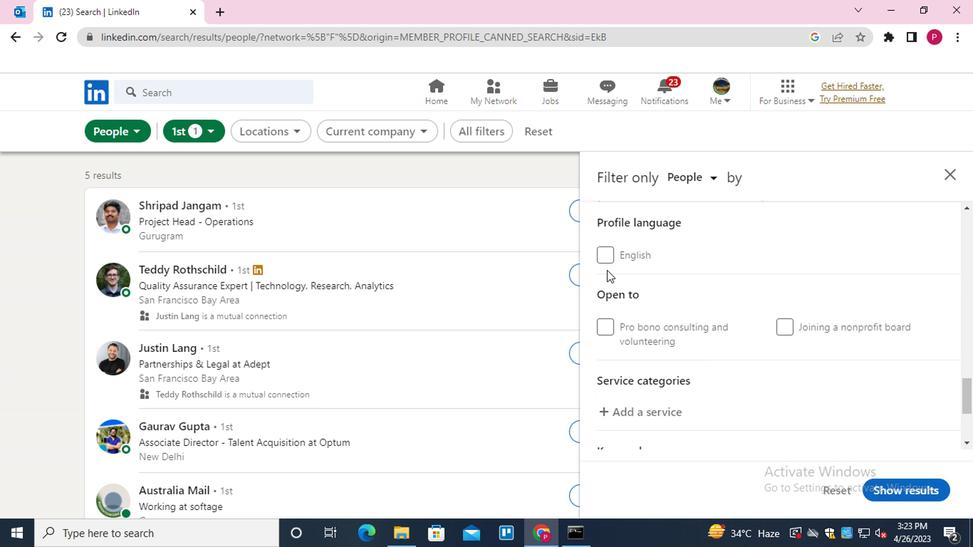 
Action: Mouse scrolled (610, 274) with delta (0, -1)
Screenshot: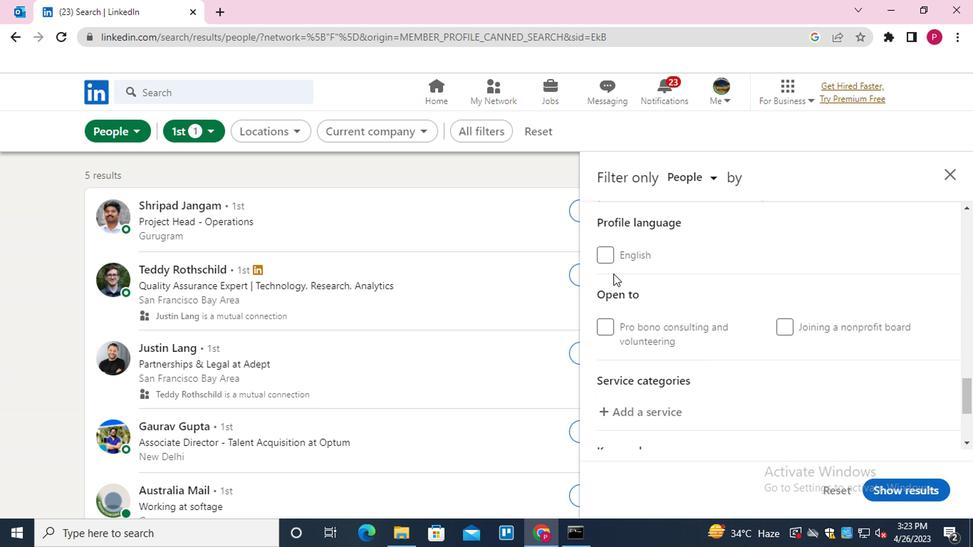 
Action: Mouse scrolled (610, 274) with delta (0, -1)
Screenshot: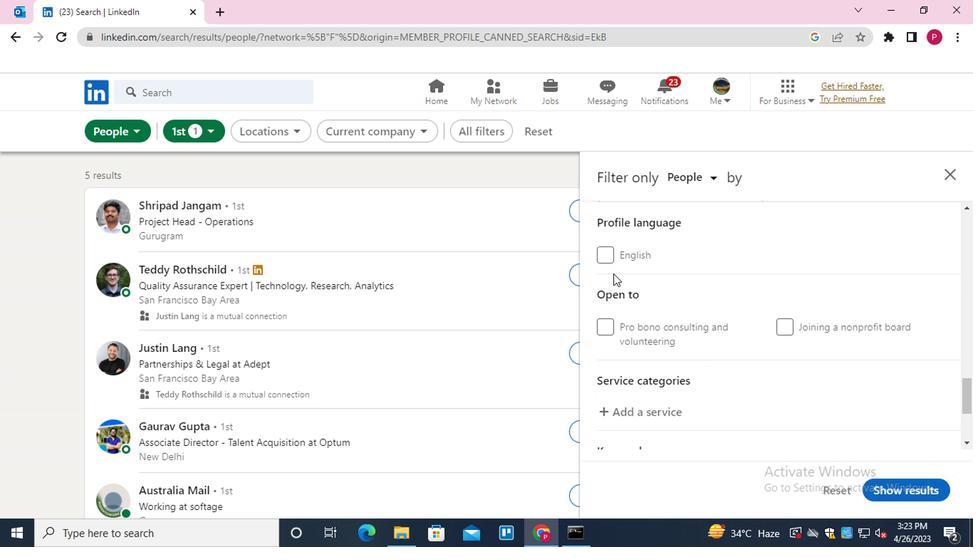 
Action: Mouse moved to (650, 274)
Screenshot: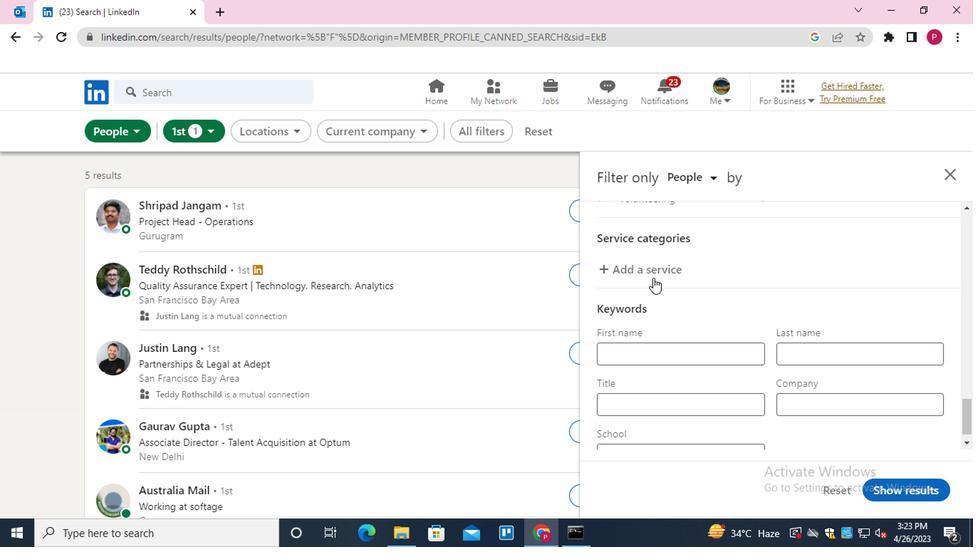 
Action: Mouse pressed left at (650, 274)
Screenshot: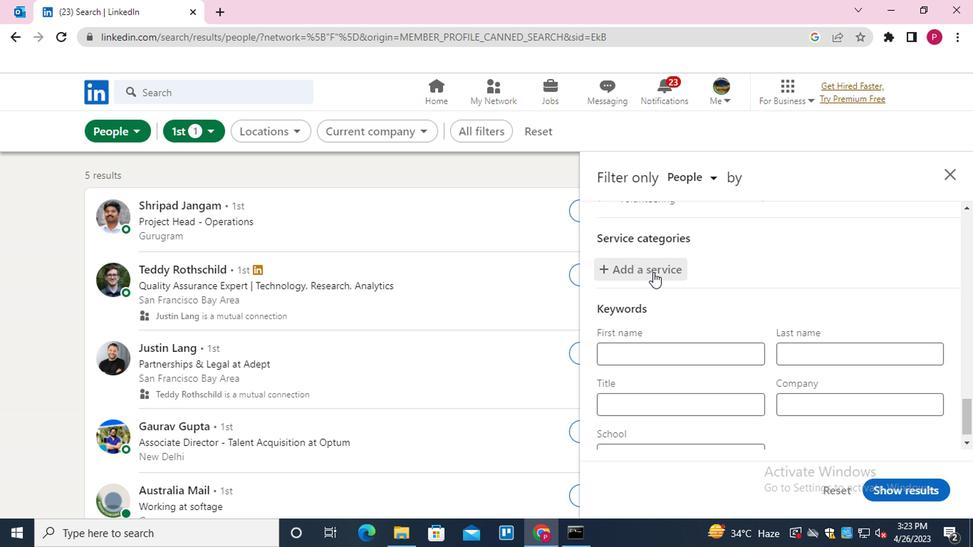 
Action: Key pressed <Key.shift><Key.shift>INTERIOR<Key.down><Key.enter>
Screenshot: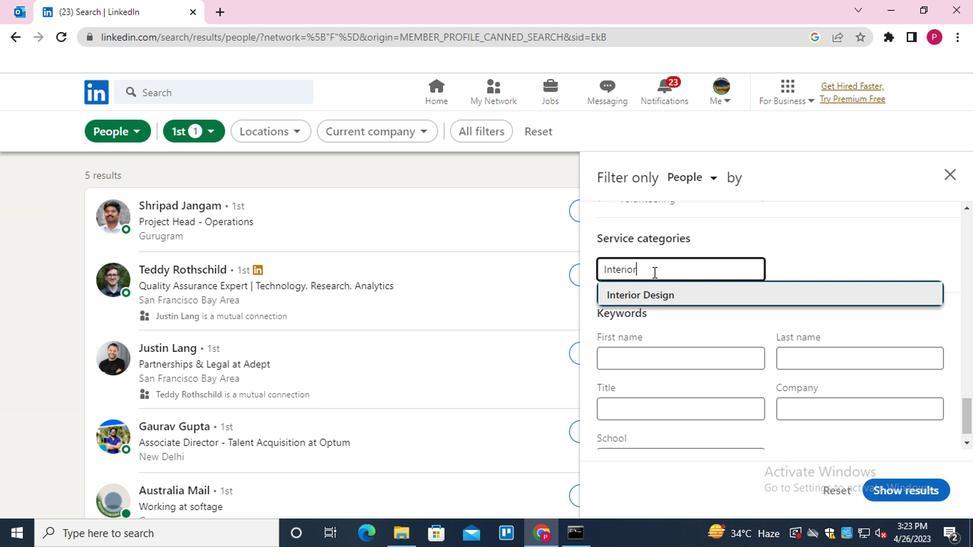 
Action: Mouse moved to (673, 407)
Screenshot: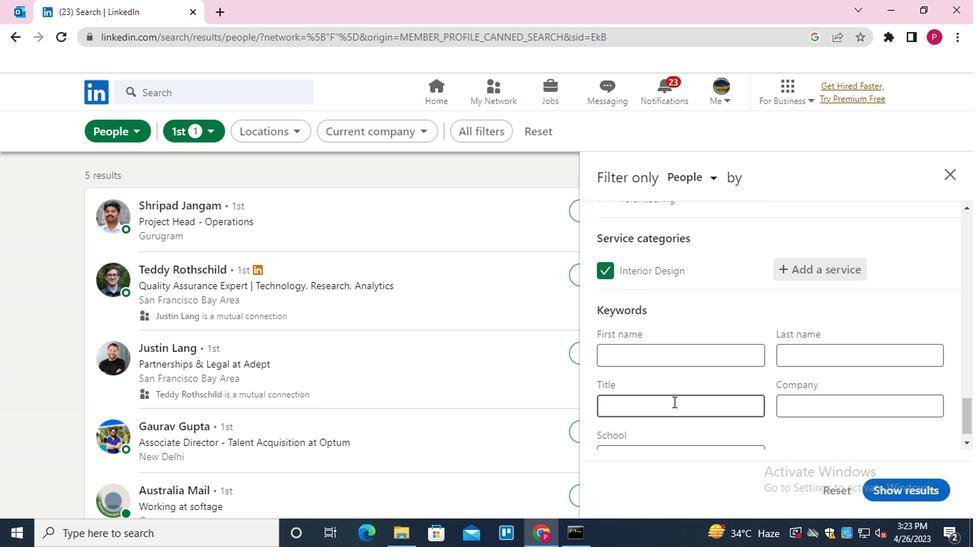 
Action: Mouse pressed left at (673, 407)
Screenshot: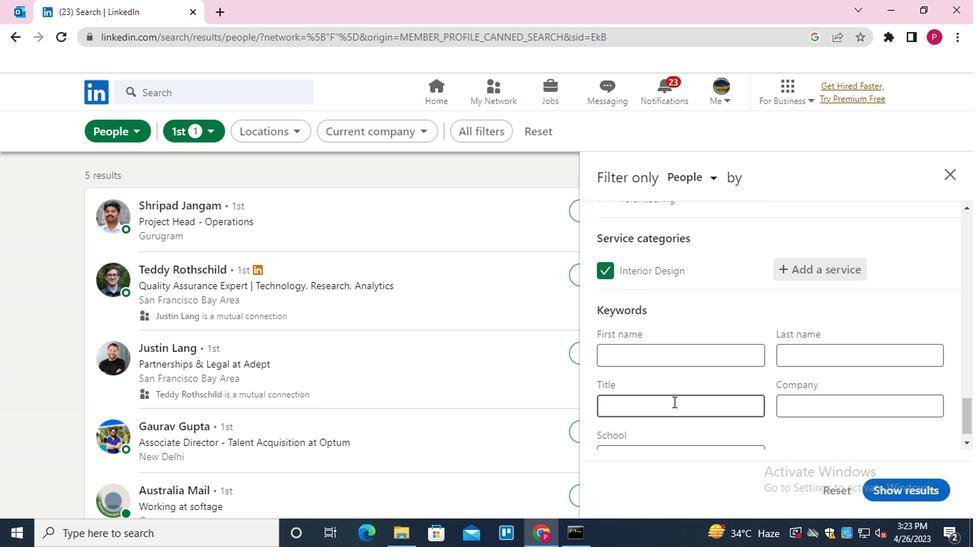 
Action: Mouse moved to (671, 373)
Screenshot: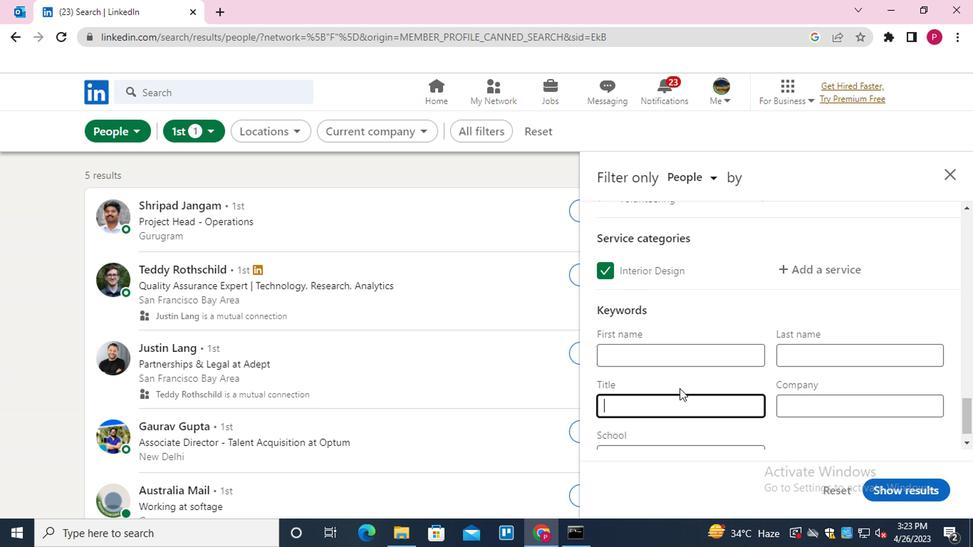 
Action: Key pressed <Key.shift><Key.shift><Key.shift><Key.shift><Key.shift><Key.shift><Key.shift><Key.shift><Key.shift><Key.shift><Key.shift><Key.shift>REIKI<Key.space><Key.shift>PRACTITIONER
Screenshot: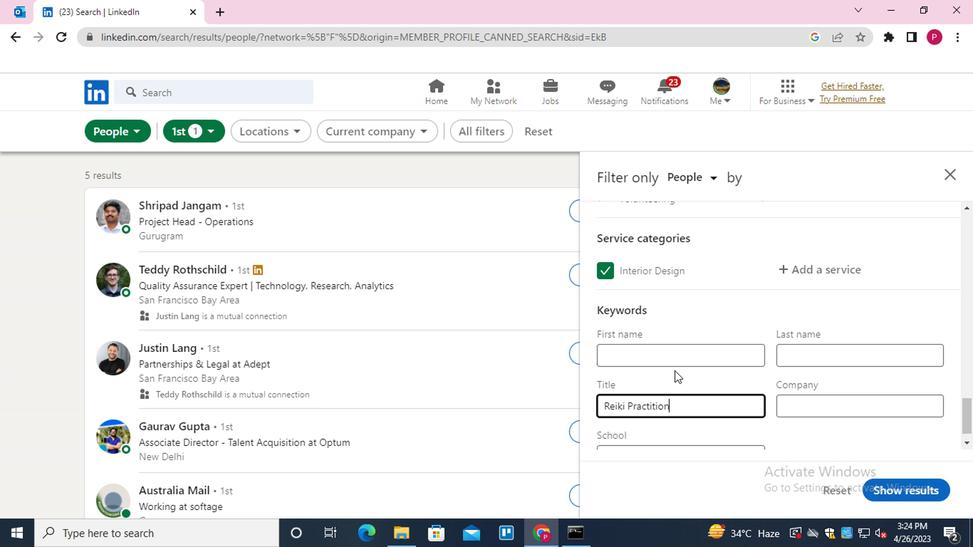 
Action: Mouse moved to (904, 497)
Screenshot: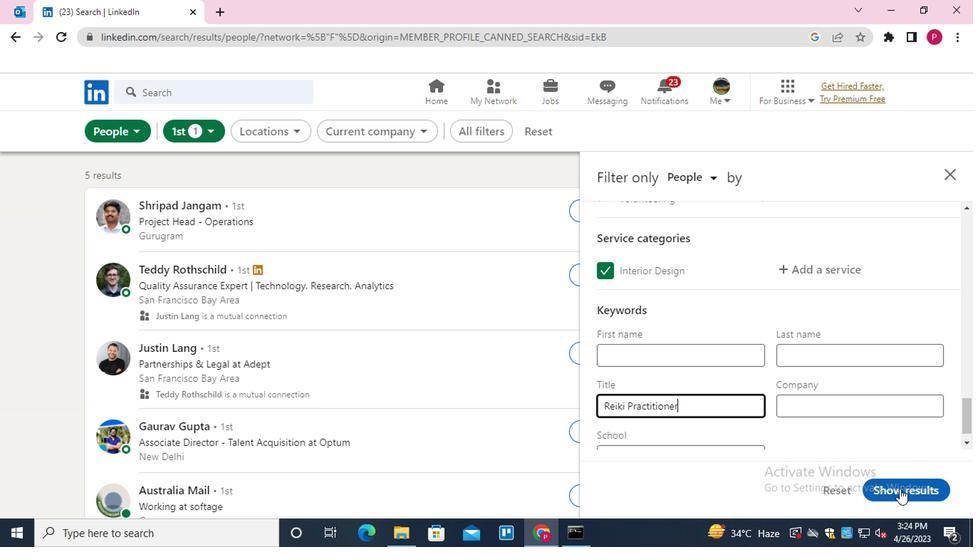 
Action: Mouse pressed left at (904, 497)
Screenshot: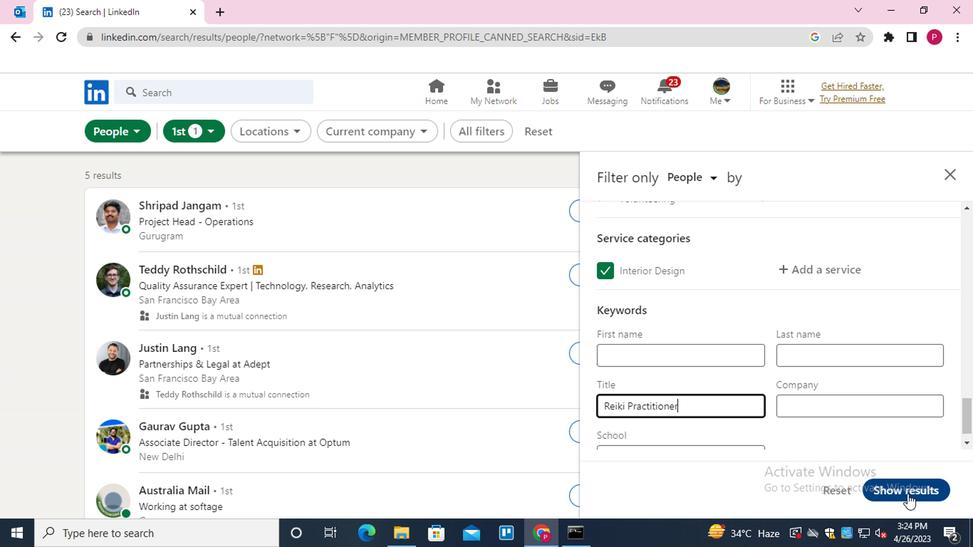 
Action: Mouse moved to (455, 314)
Screenshot: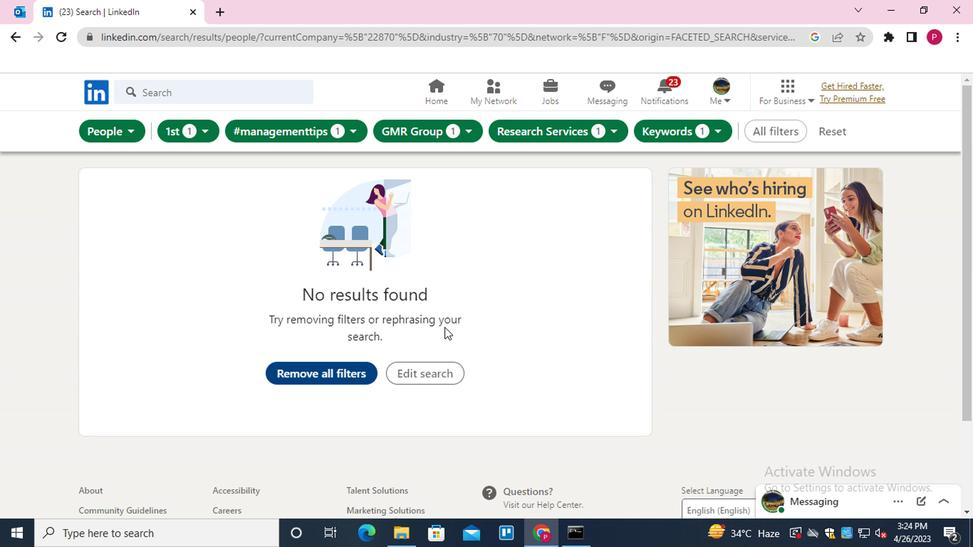 
